 Task: Create in the project AgileJump in Backlog an issue 'Upgrade the database indexing strategy of a web application to improve data retrieval and query performance', assign it to team member softage.1@softage.net and change the status to IN PROGRESS. Create in the project AgileJump in Backlog an issue 'Create a new online platform for online sales and negotiation courses with advanced sales techniques and negotiation skills features', assign it to team member softage.2@softage.net and change the status to IN PROGRESS
Action: Mouse moved to (85, 191)
Screenshot: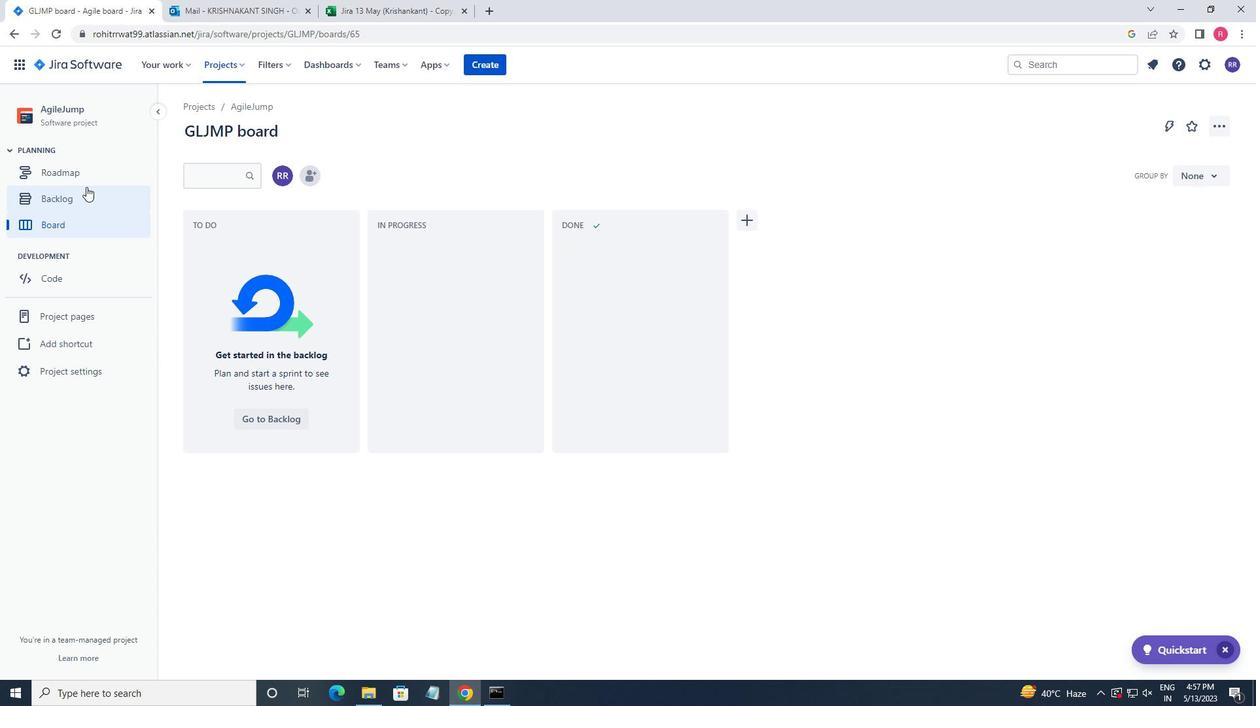 
Action: Mouse pressed left at (85, 191)
Screenshot: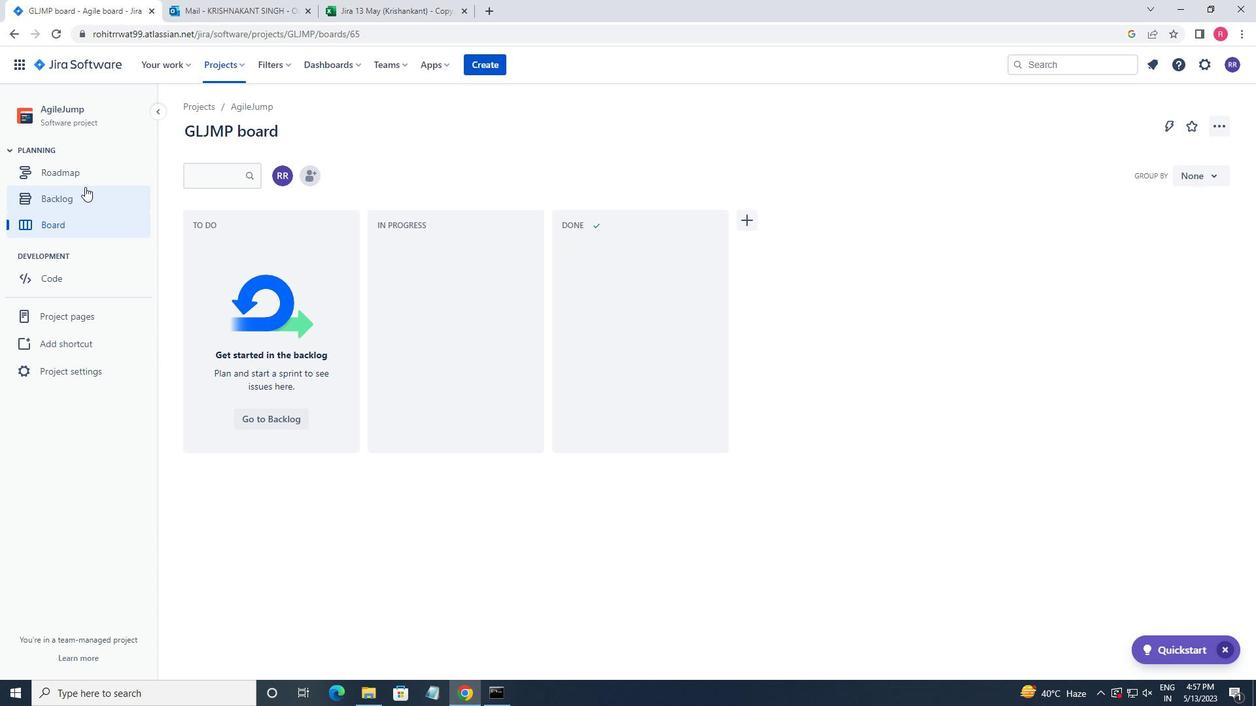 
Action: Mouse moved to (471, 474)
Screenshot: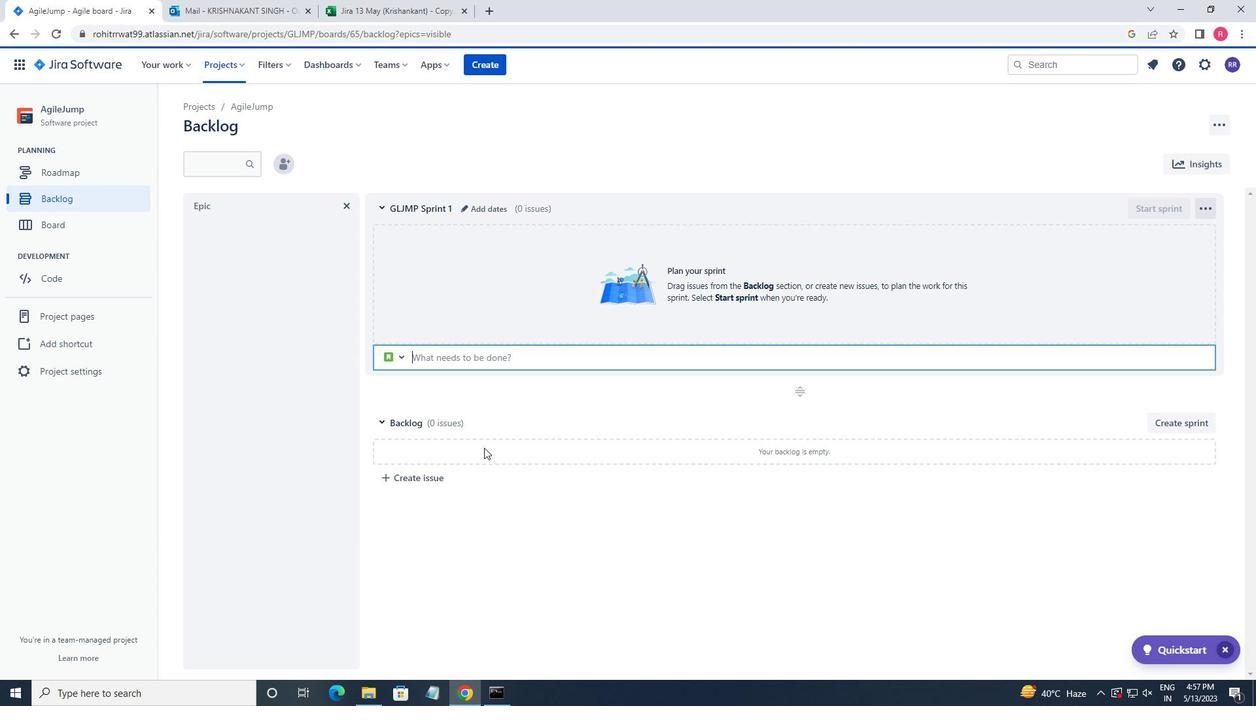
Action: Mouse pressed left at (471, 474)
Screenshot: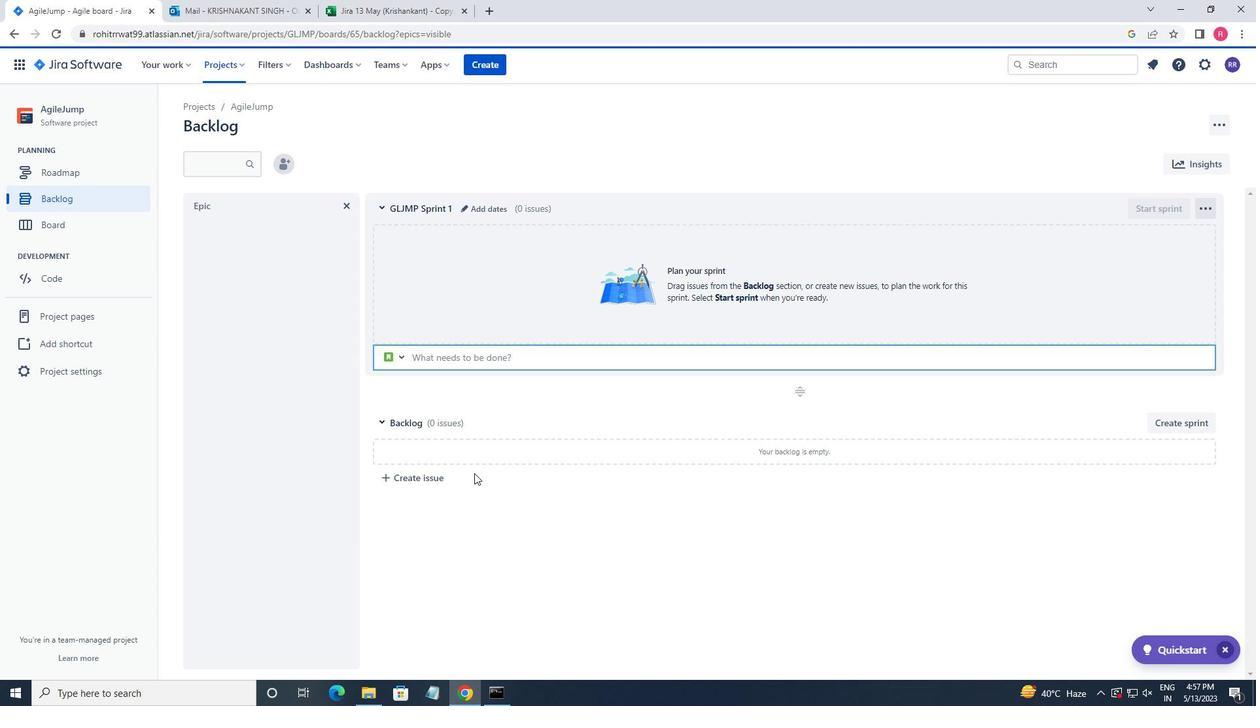 
Action: Mouse moved to (469, 466)
Screenshot: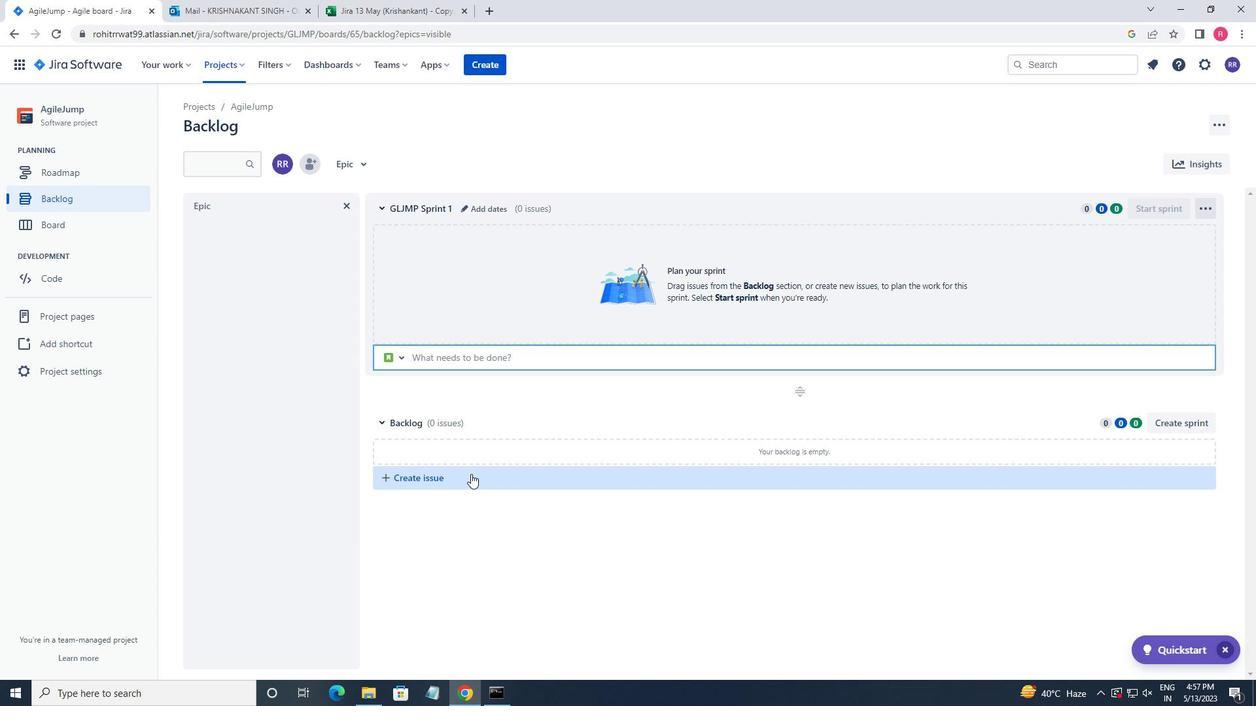
Action: Key pressed <Key.shift_r><Key.shift_r>U
Screenshot: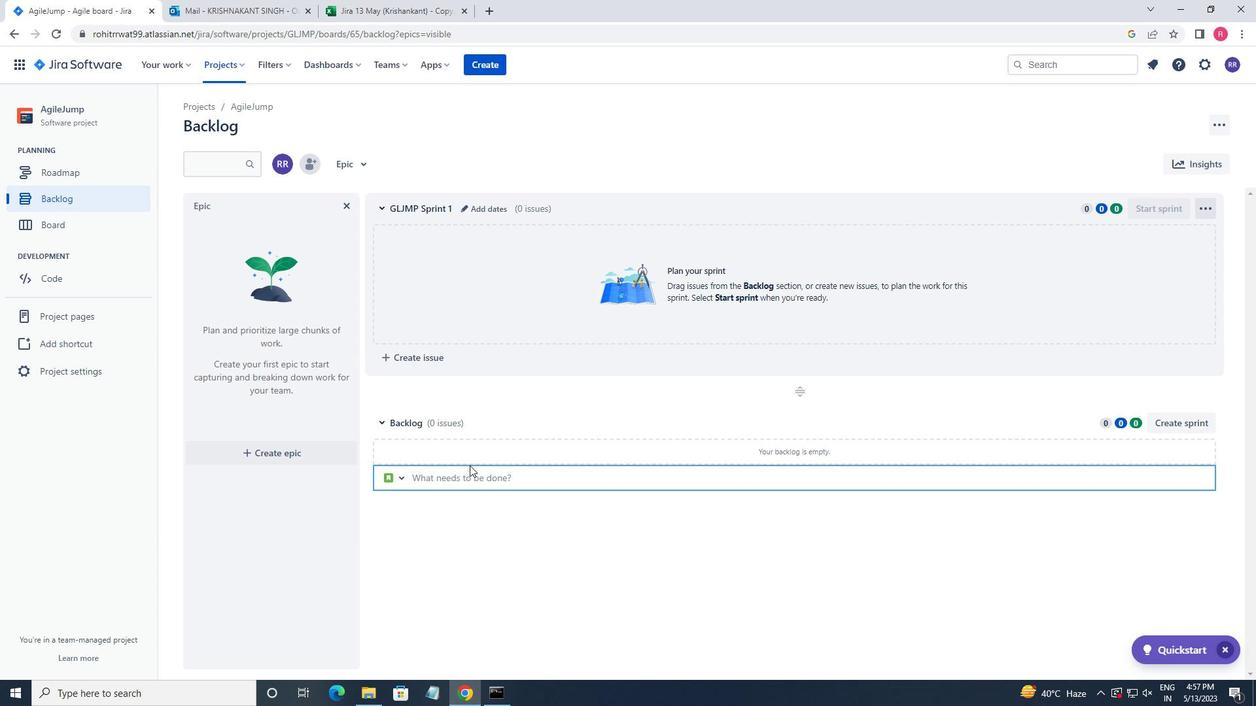 
Action: Mouse moved to (469, 462)
Screenshot: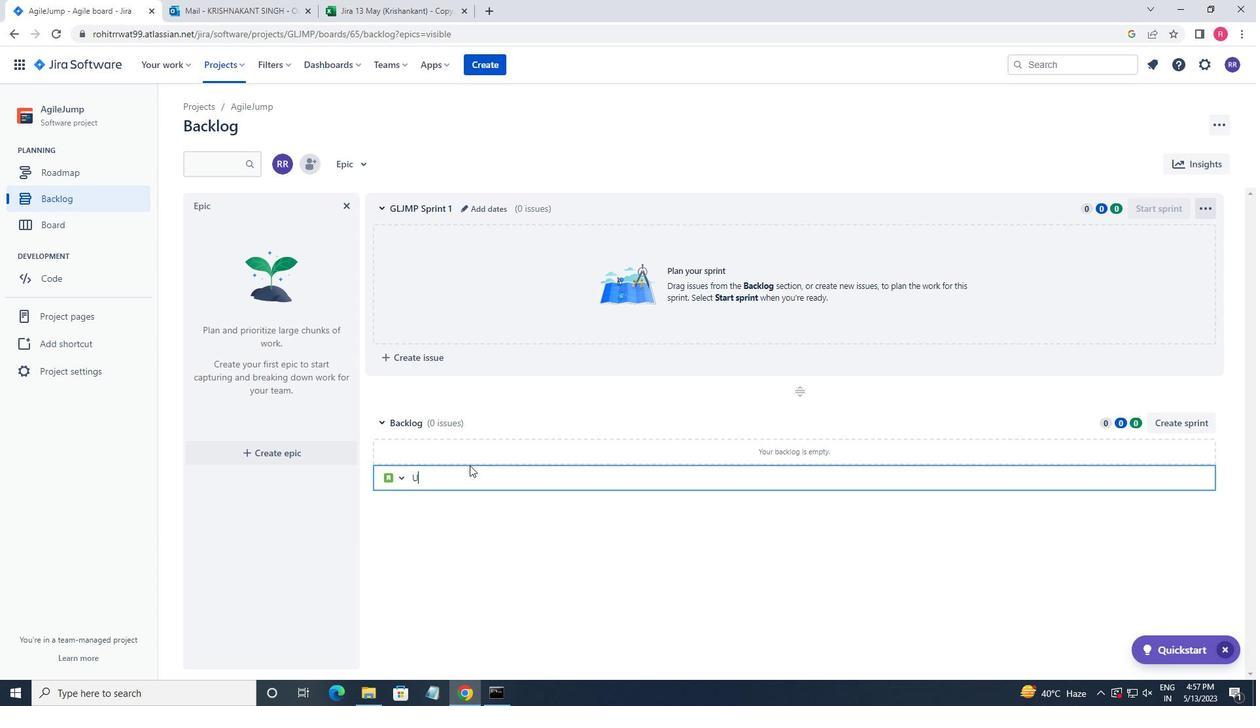
Action: Key pressed p
Screenshot: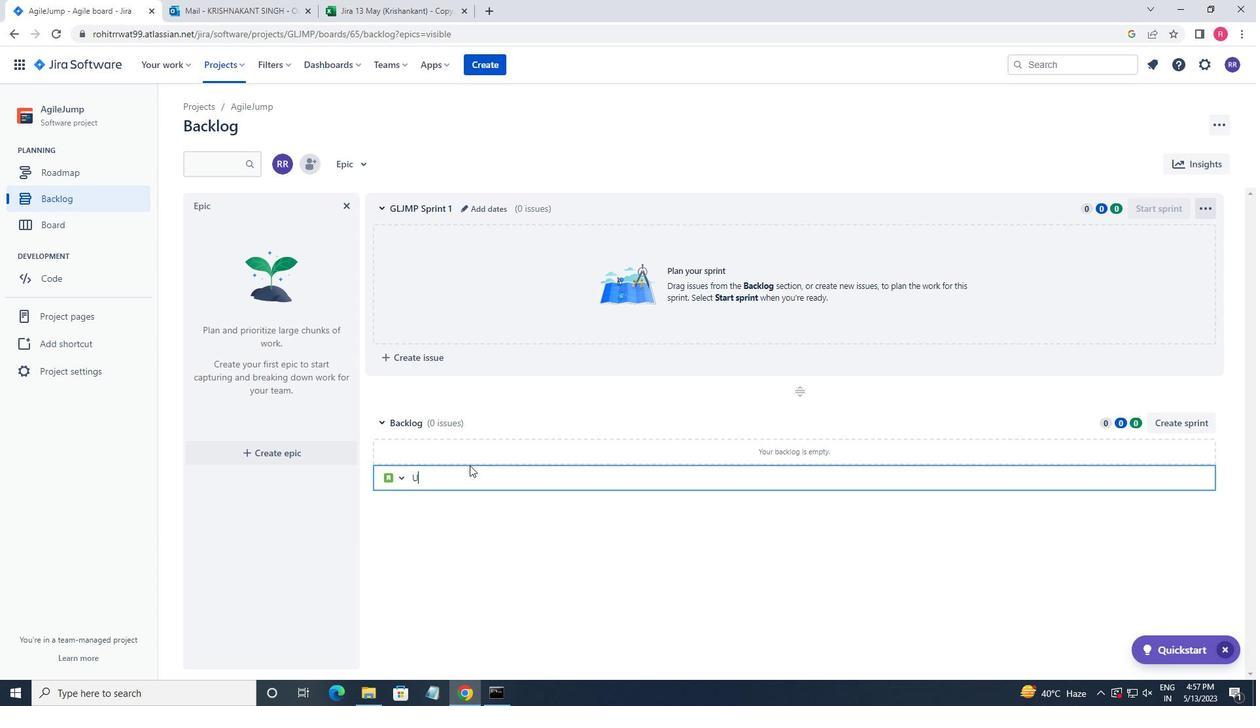 
Action: Mouse moved to (477, 437)
Screenshot: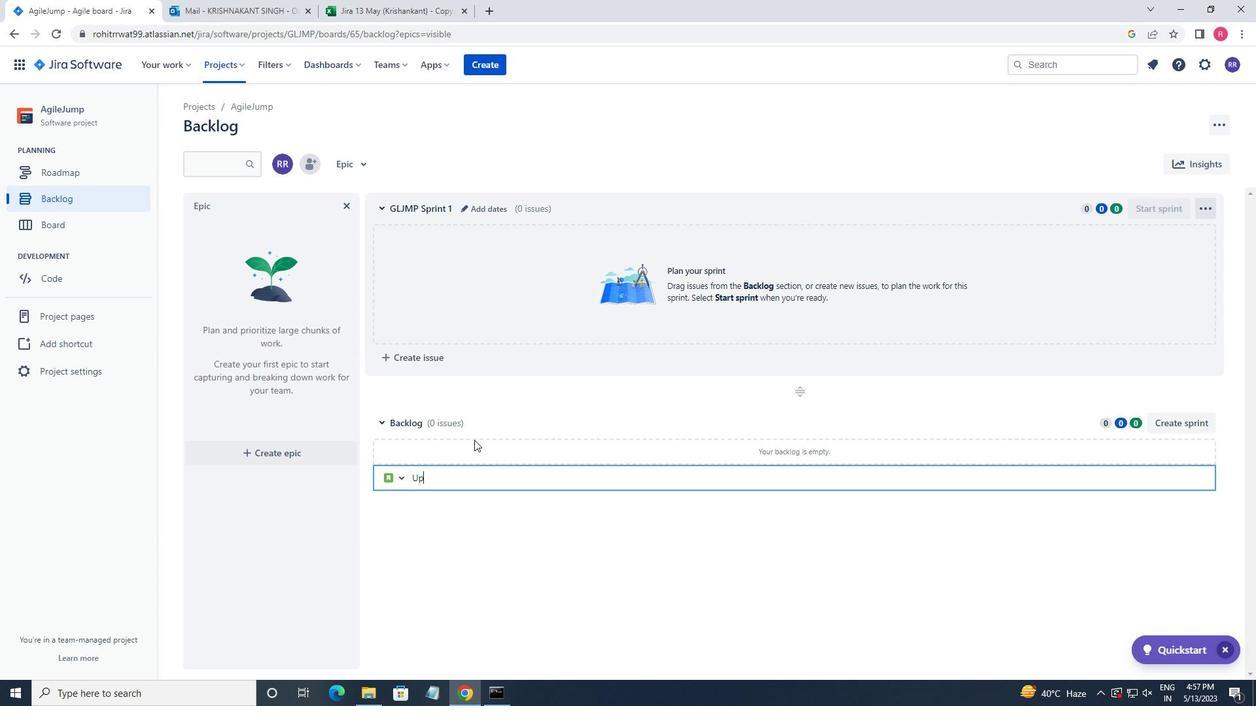
Action: Key pressed g
Screenshot: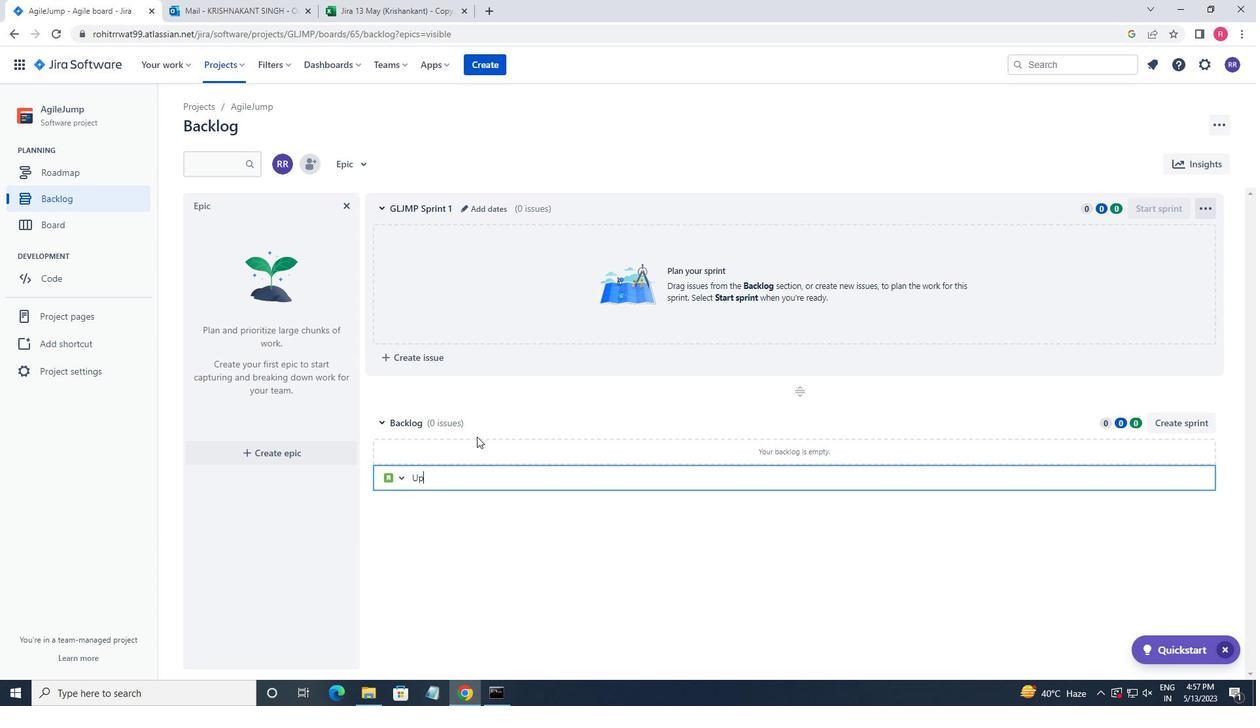 
Action: Mouse moved to (477, 436)
Screenshot: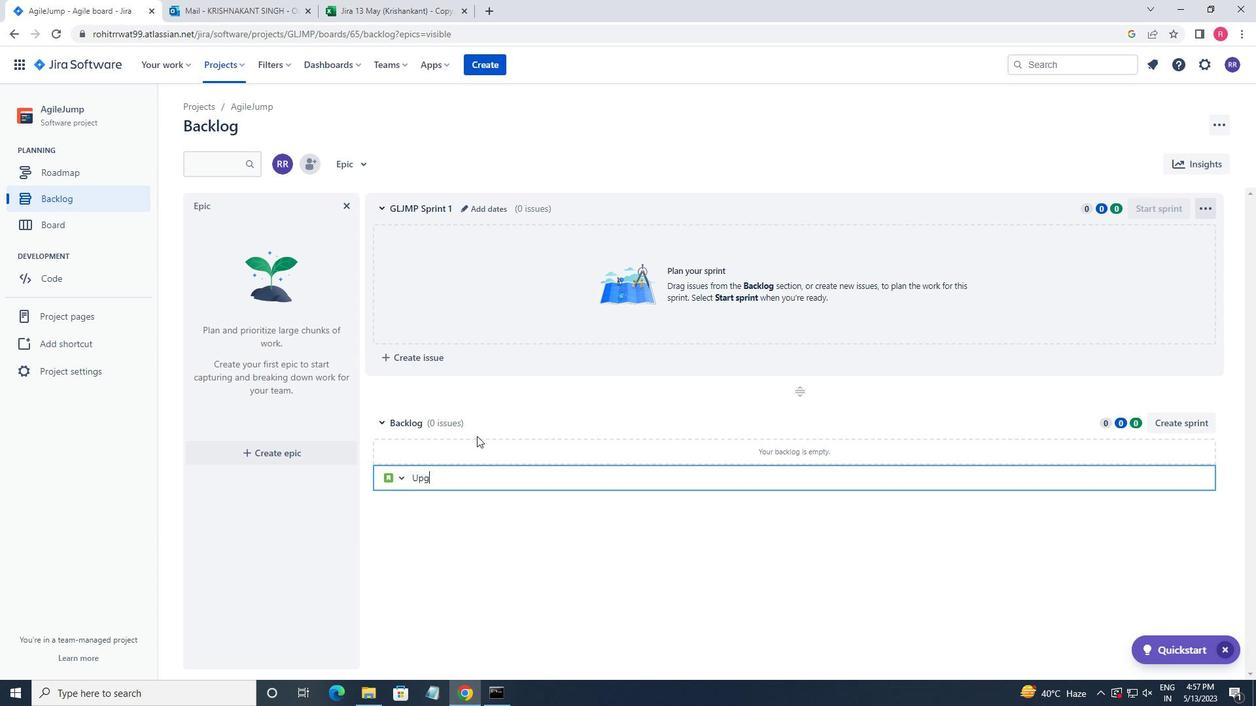 
Action: Key pressed ra
Screenshot: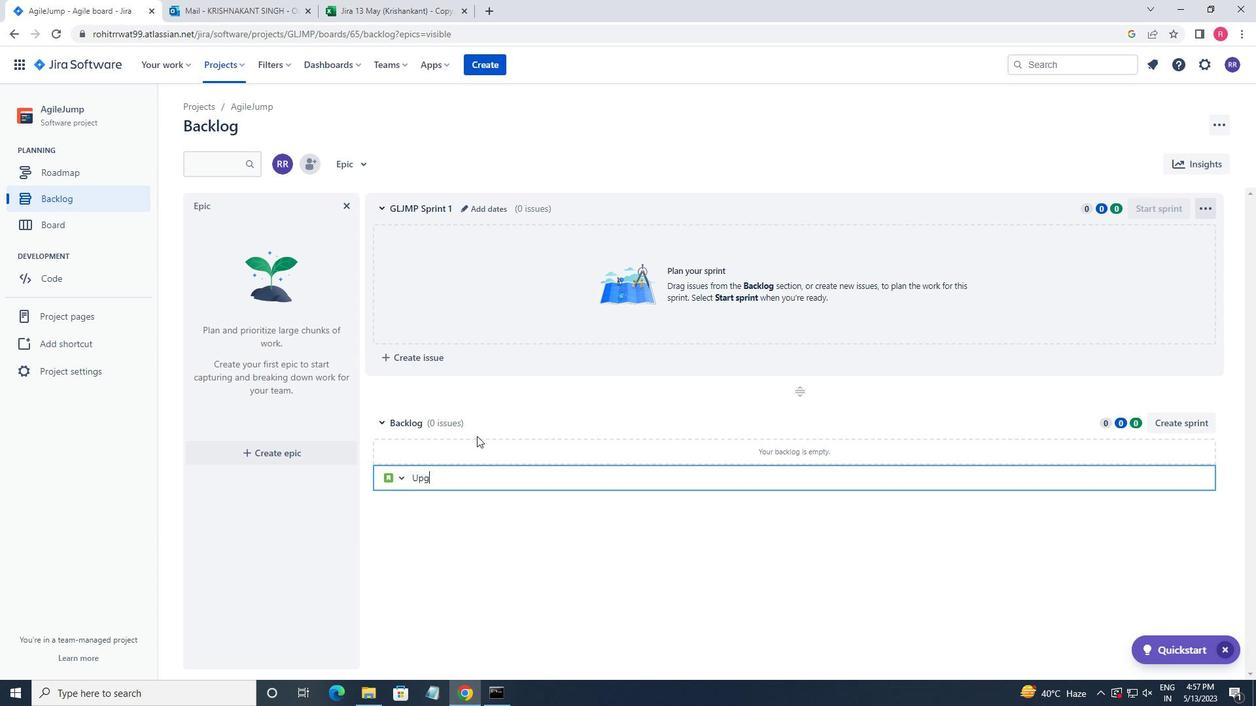 
Action: Mouse moved to (477, 435)
Screenshot: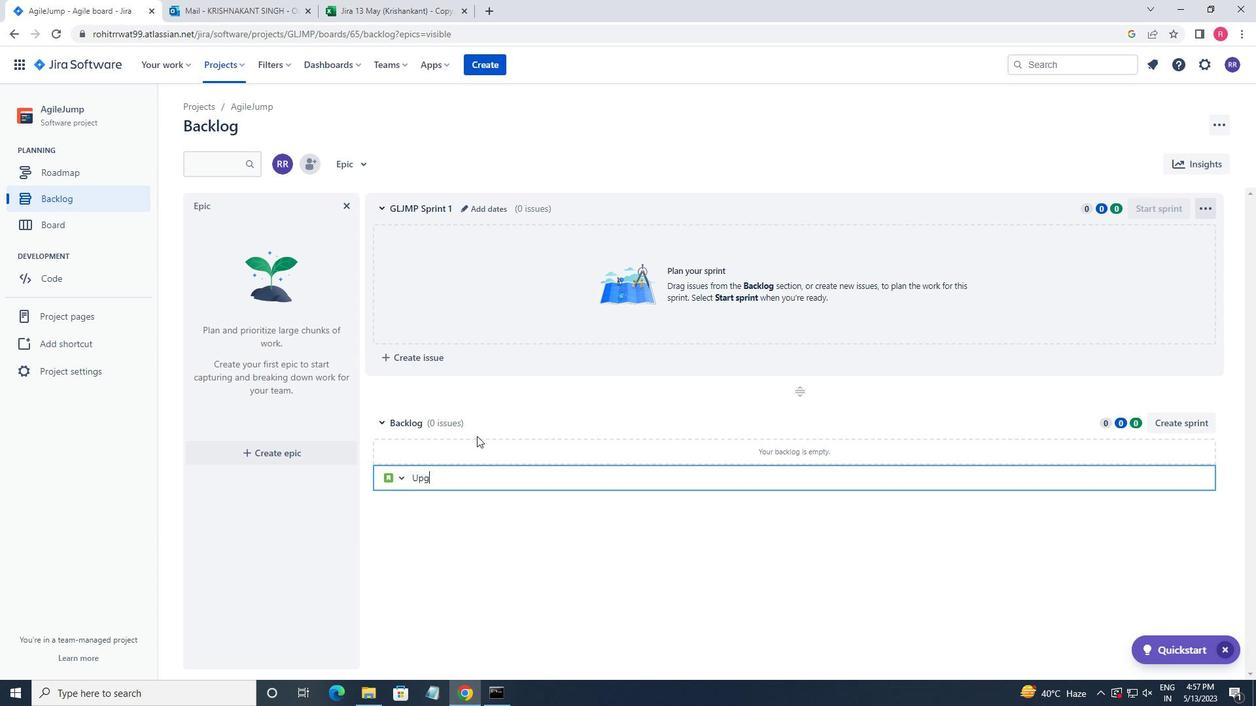
Action: Key pressed de<Key.space>teh<Key.space>d
Screenshot: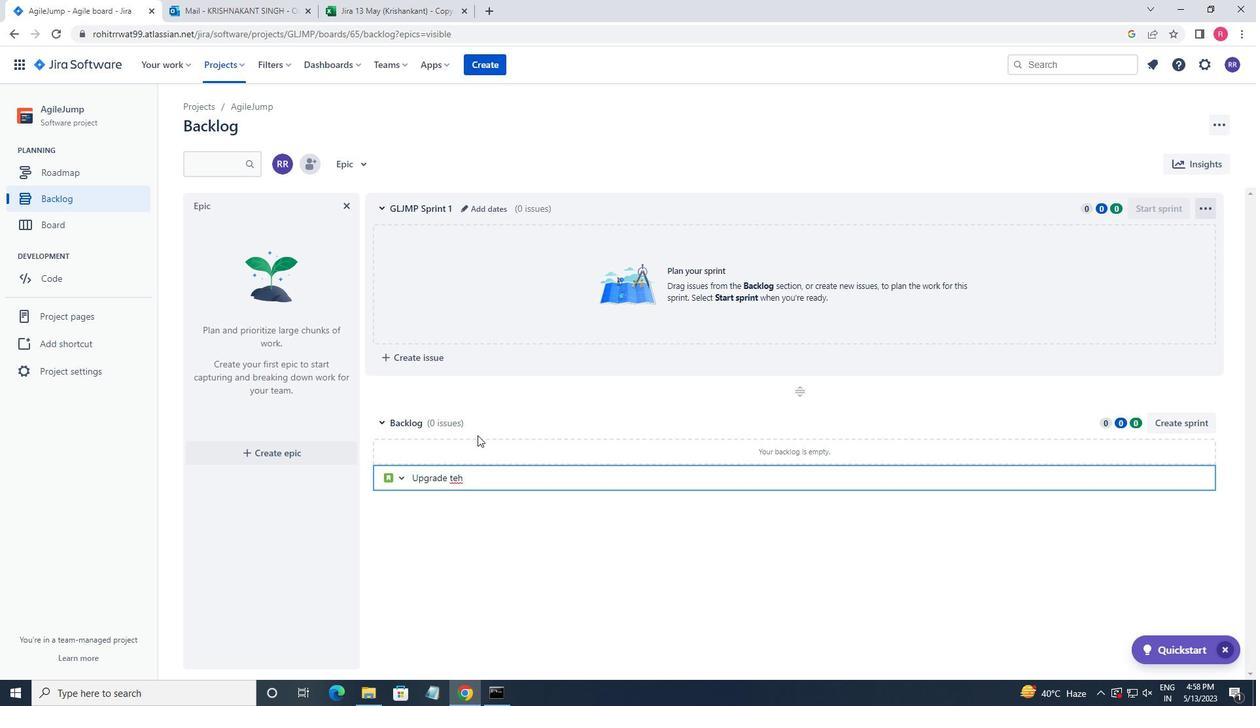 
Action: Mouse moved to (477, 435)
Screenshot: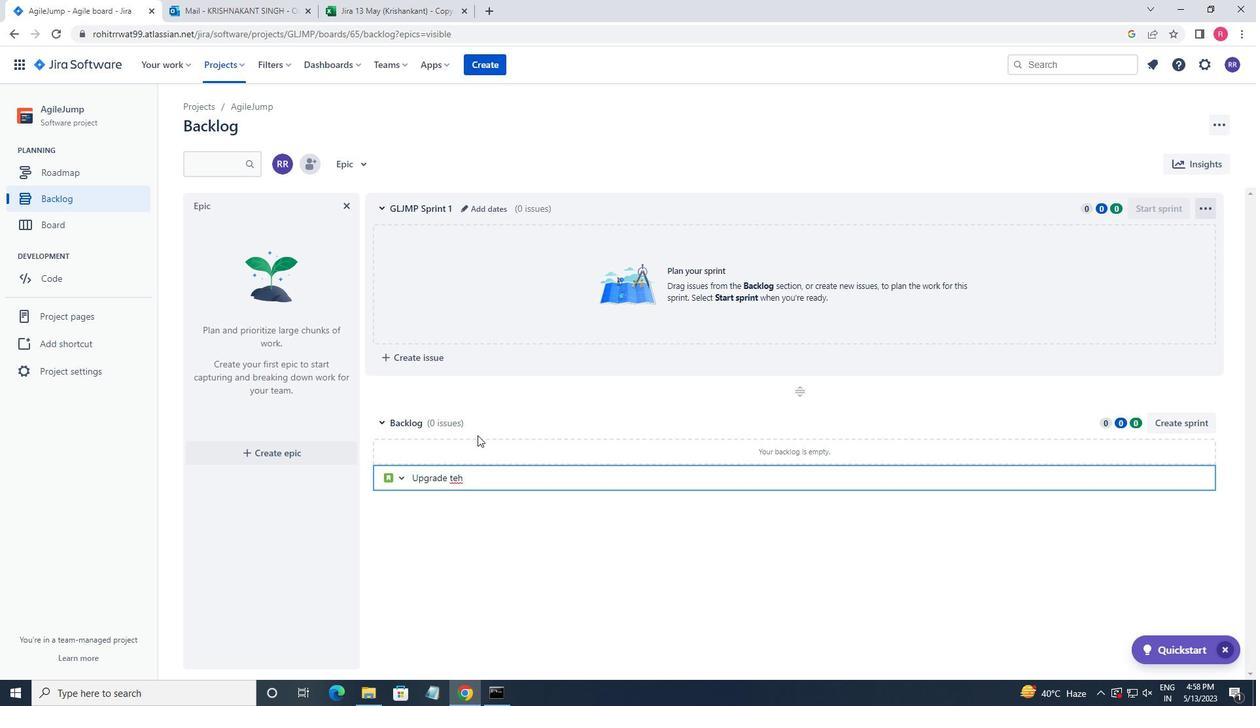 
Action: Key pressed atabase<Key.space><Key.left><Key.left><Key.left><Key.left><Key.left><Key.left><Key.left><Key.left><Key.left><Key.left><Key.backspace><Key.backspace>he<Key.right><Key.right><Key.right><Key.right><Key.right><Key.right><Key.right><Key.right><Key.right><Key.right><Key.right><Key.right><Key.right><Key.right><Key.right><Key.right><Key.right>indexing<Key.space>strategy<Key.space>of<Key.space>a<Key.space>web<Key.space>application<Key.space>to<Key.space>improve<Key.space>data<Key.space>retrieval<Key.space>and<Key.space>query<Key.space>pw<Key.backspace>erformance<Key.enter>
Screenshot: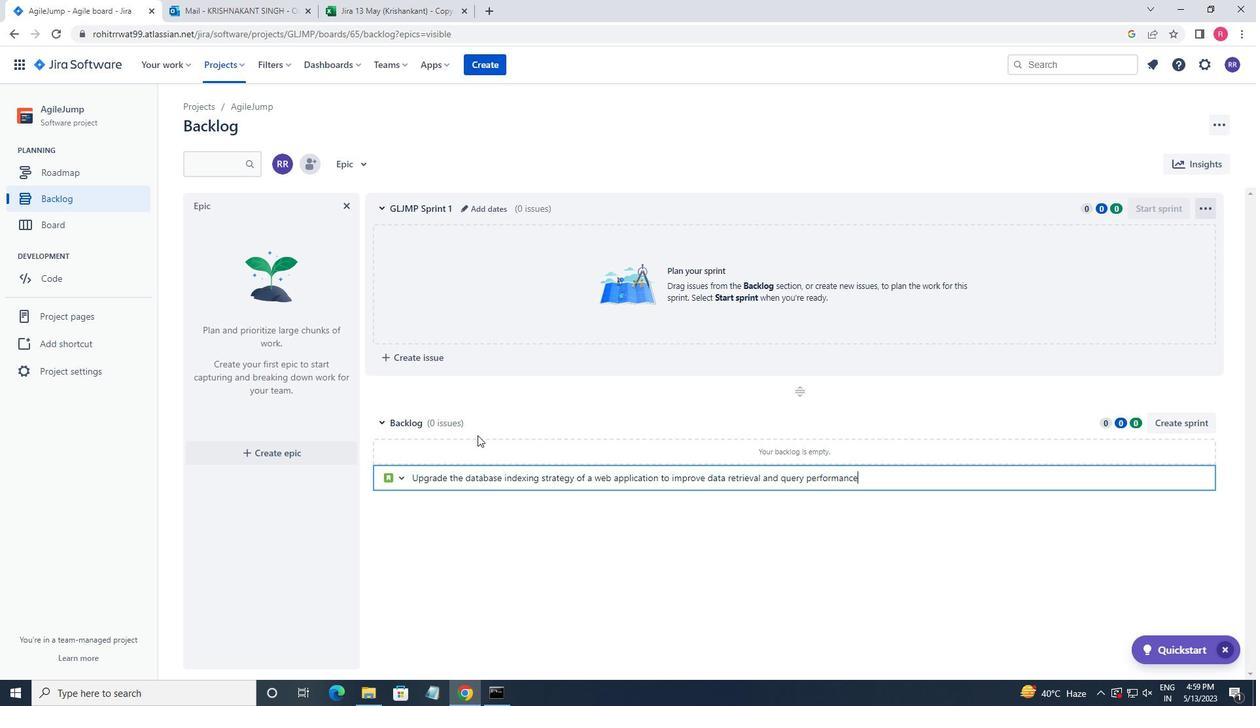
Action: Mouse moved to (1173, 453)
Screenshot: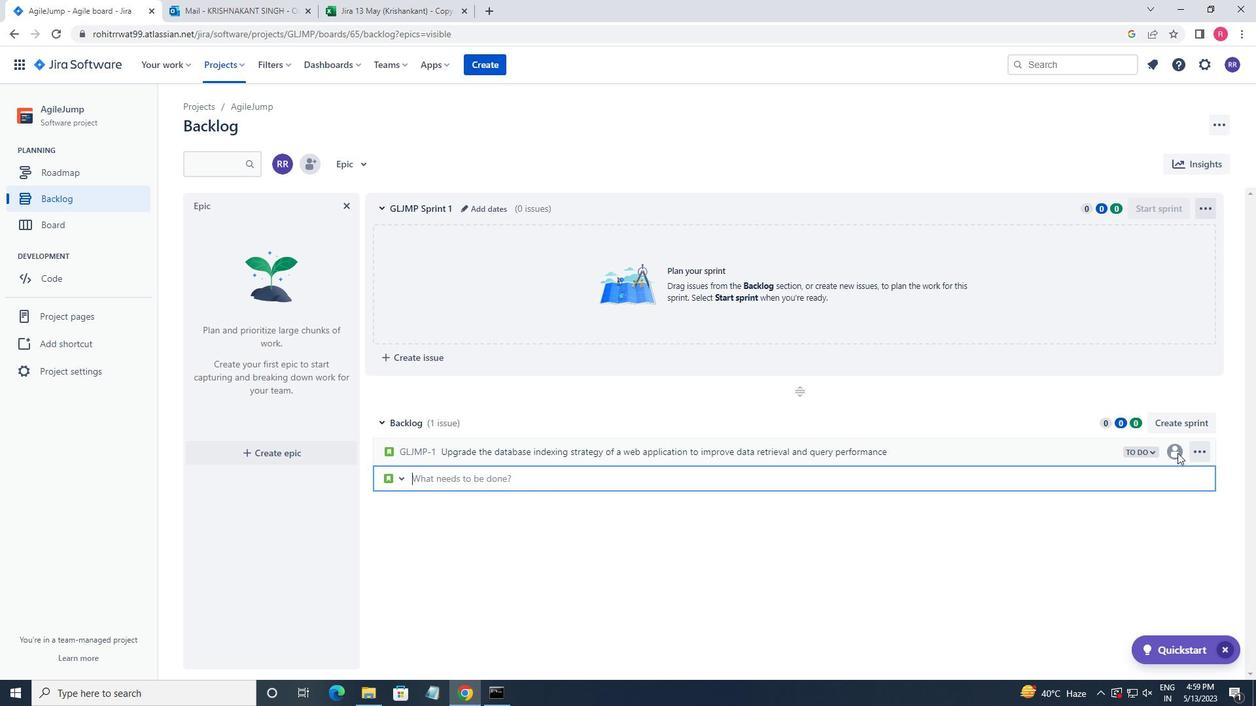 
Action: Mouse pressed left at (1173, 453)
Screenshot: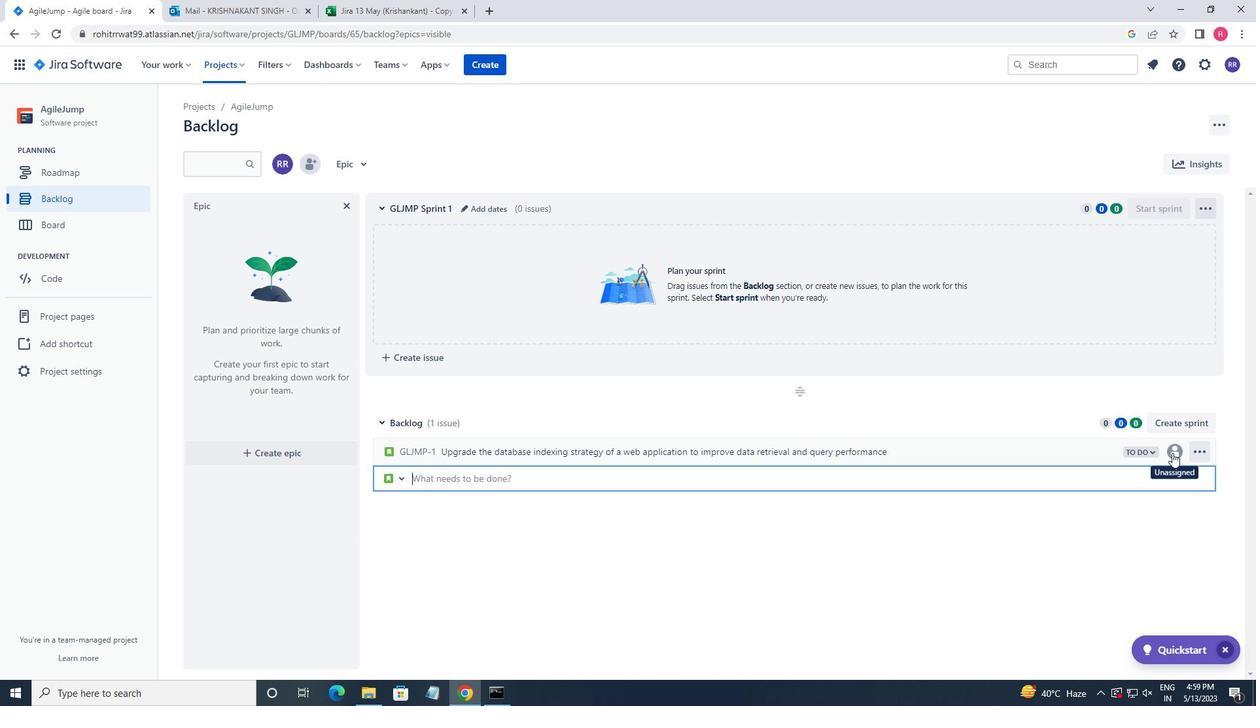
Action: Mouse moved to (1159, 443)
Screenshot: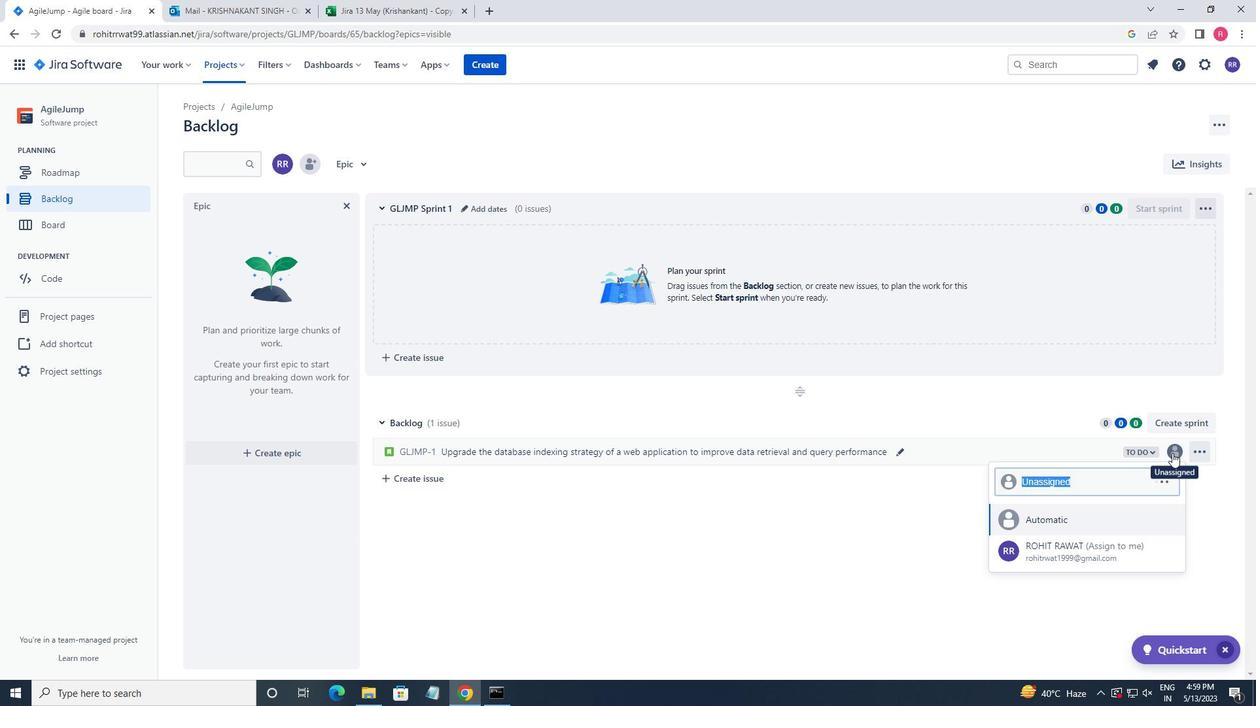 
Action: Key pressed softage.1
Screenshot: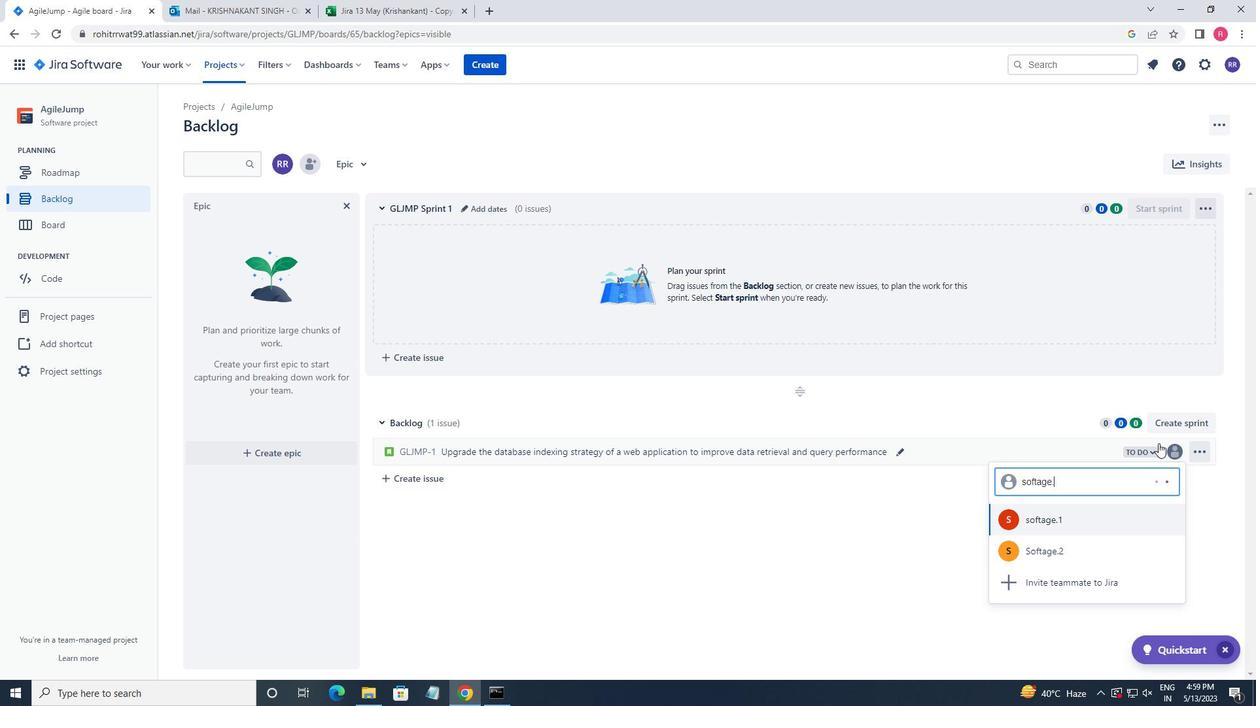 
Action: Mouse moved to (1078, 517)
Screenshot: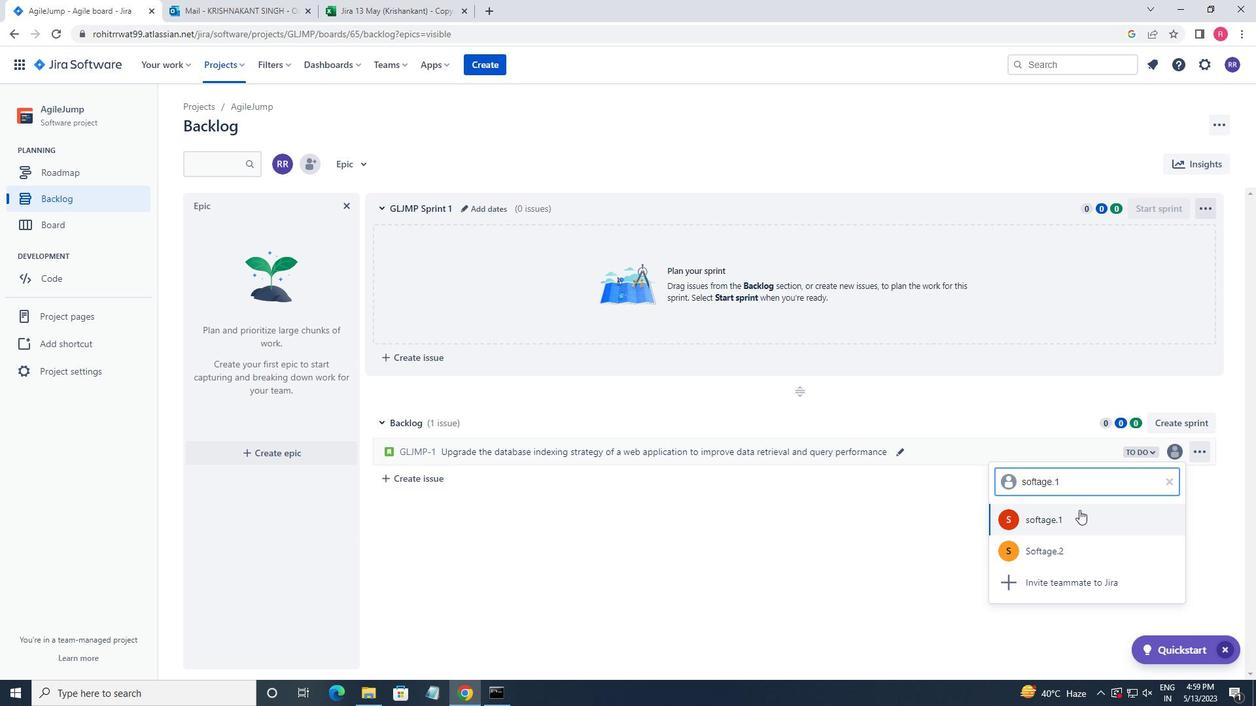 
Action: Mouse pressed left at (1078, 517)
Screenshot: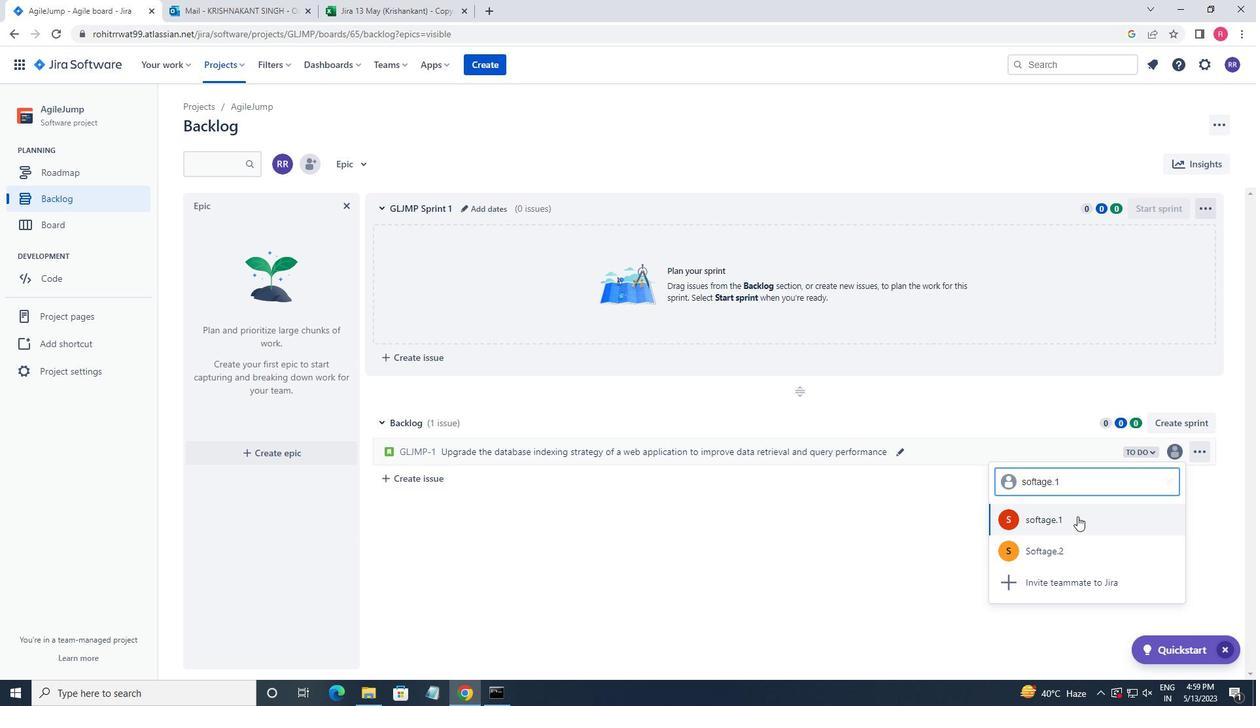 
Action: Mouse moved to (1138, 451)
Screenshot: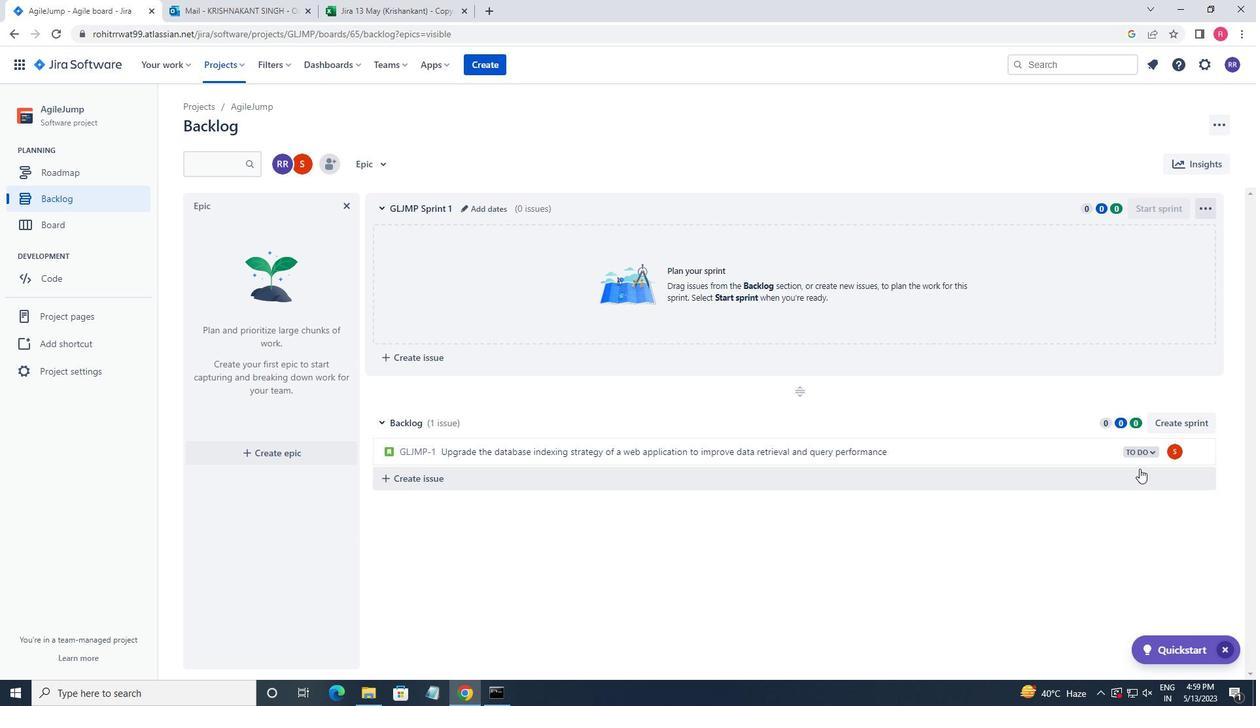 
Action: Mouse pressed left at (1138, 451)
Screenshot: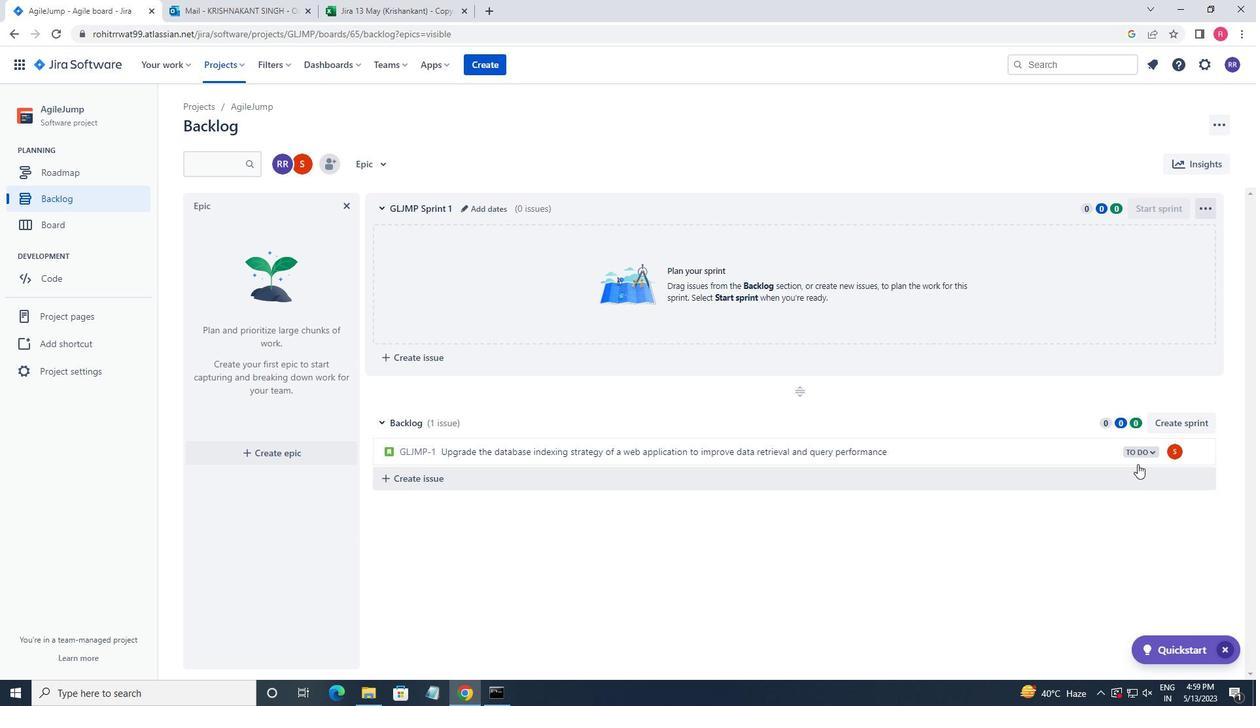 
Action: Mouse moved to (1055, 479)
Screenshot: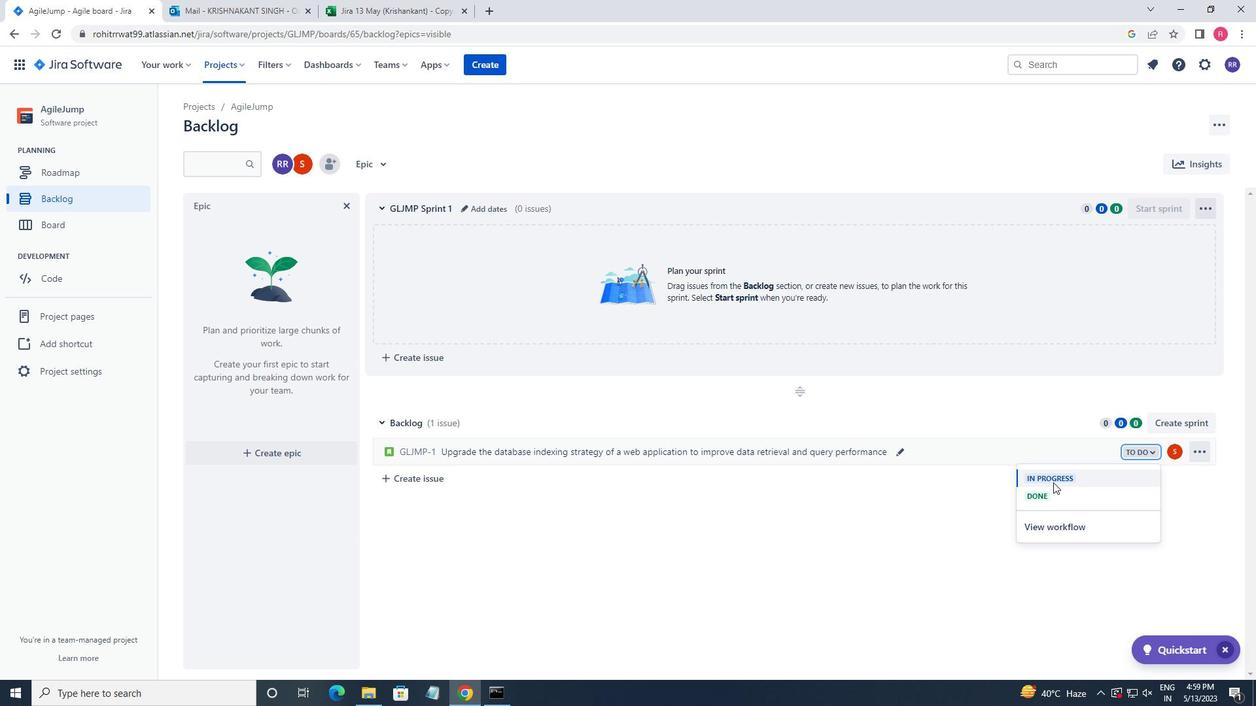 
Action: Mouse pressed left at (1055, 479)
Screenshot: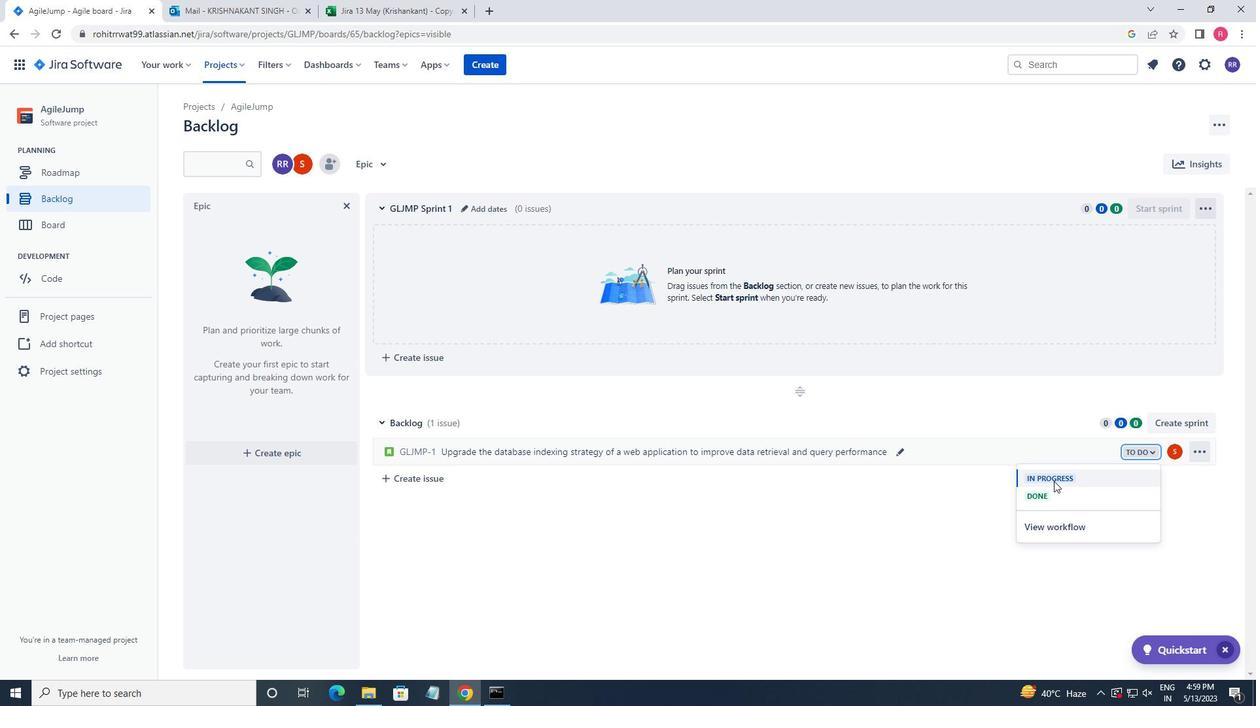 
Action: Mouse moved to (577, 483)
Screenshot: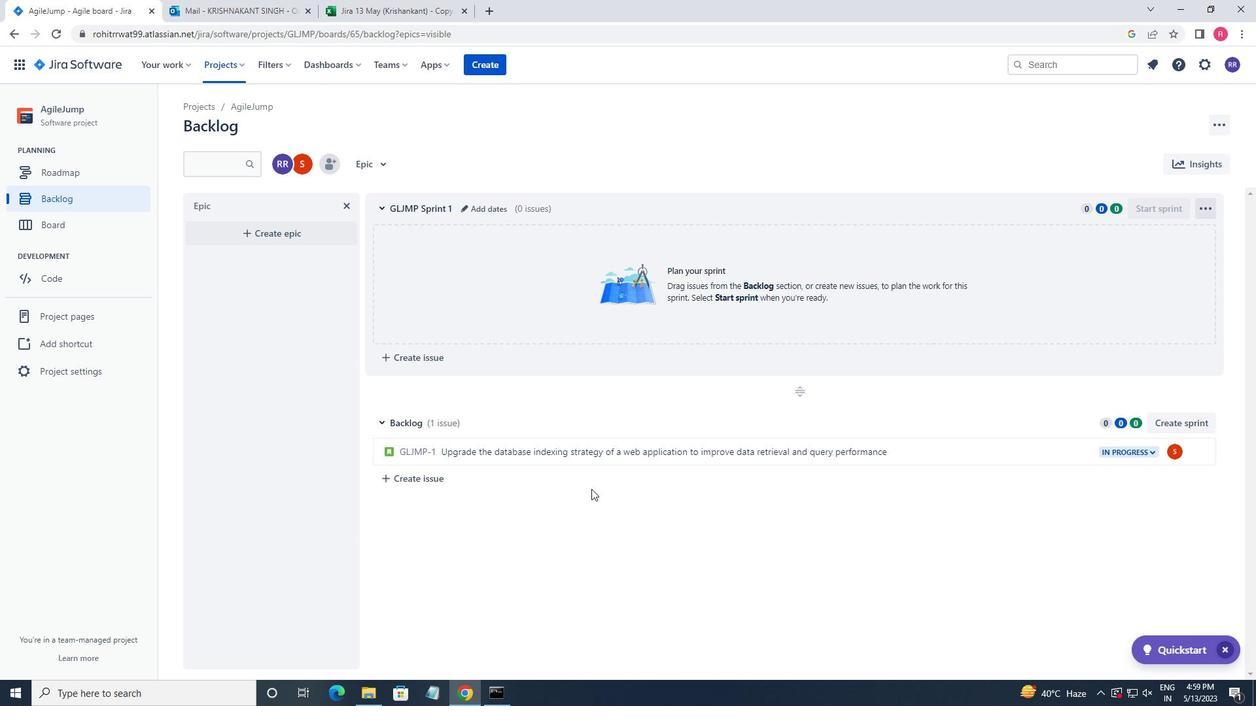 
Action: Mouse pressed left at (577, 483)
Screenshot: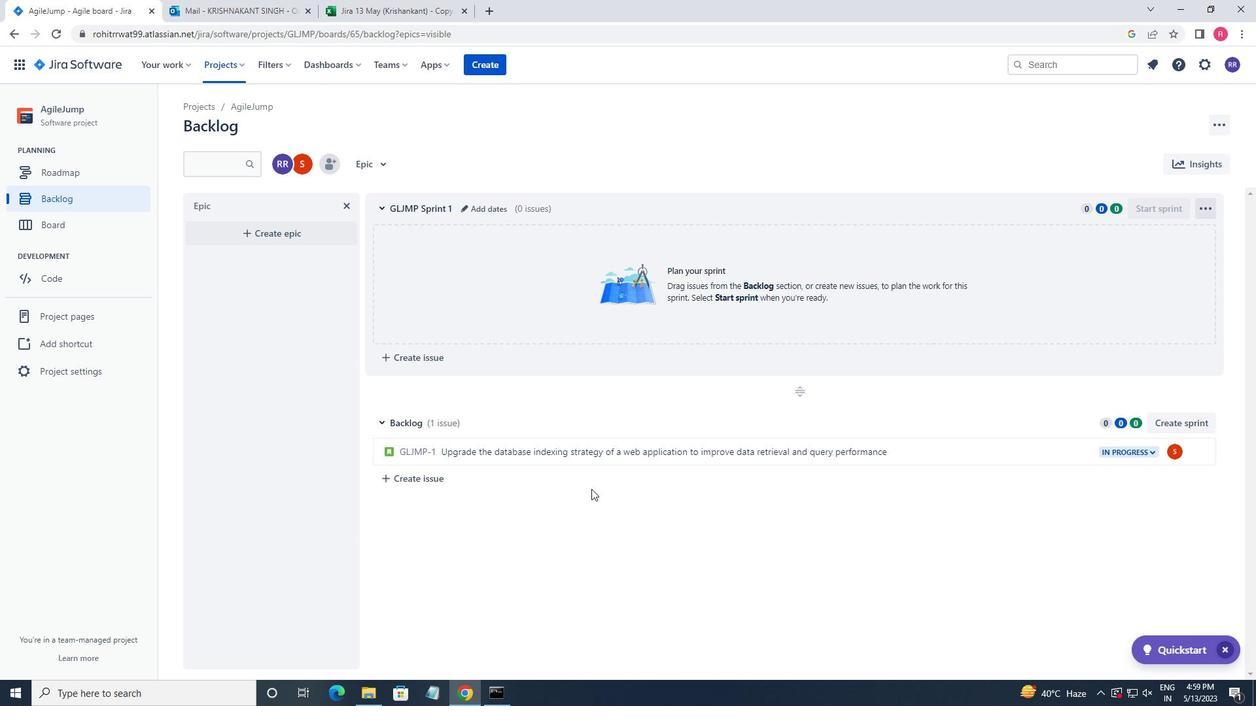 
Action: Mouse moved to (576, 483)
Screenshot: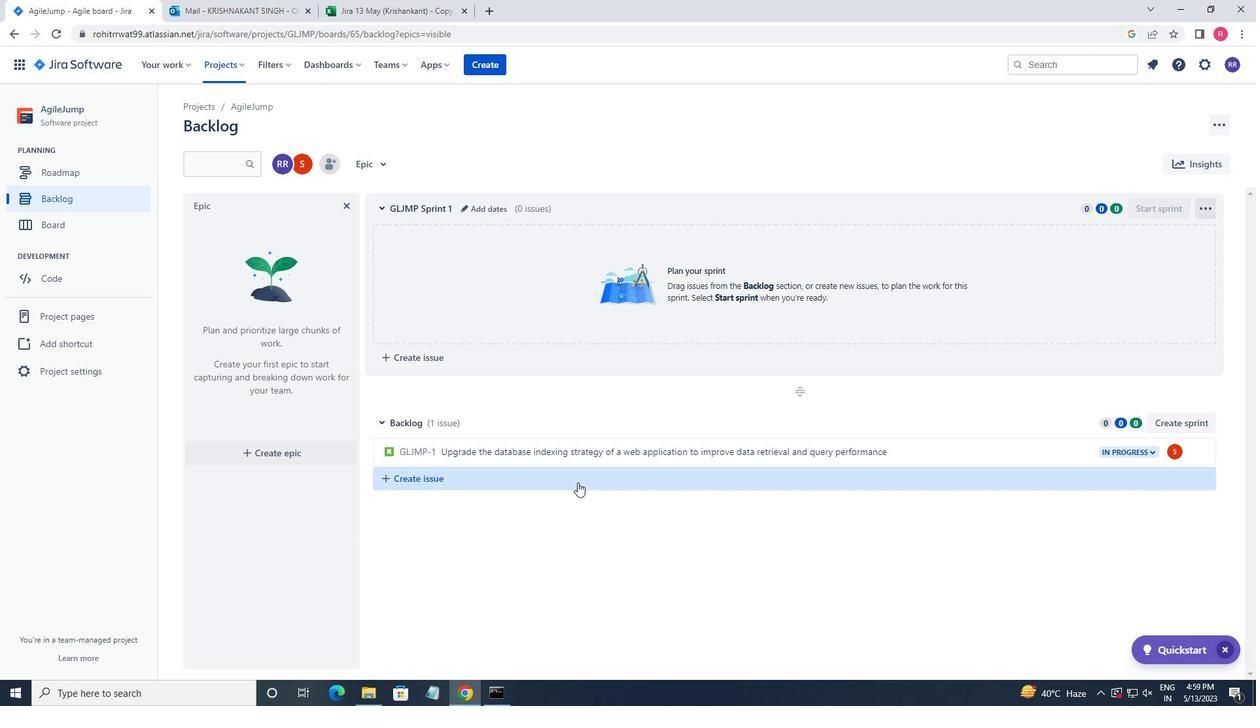 
Action: Key pressed <Key.shift>CREATE<Key.space>
Screenshot: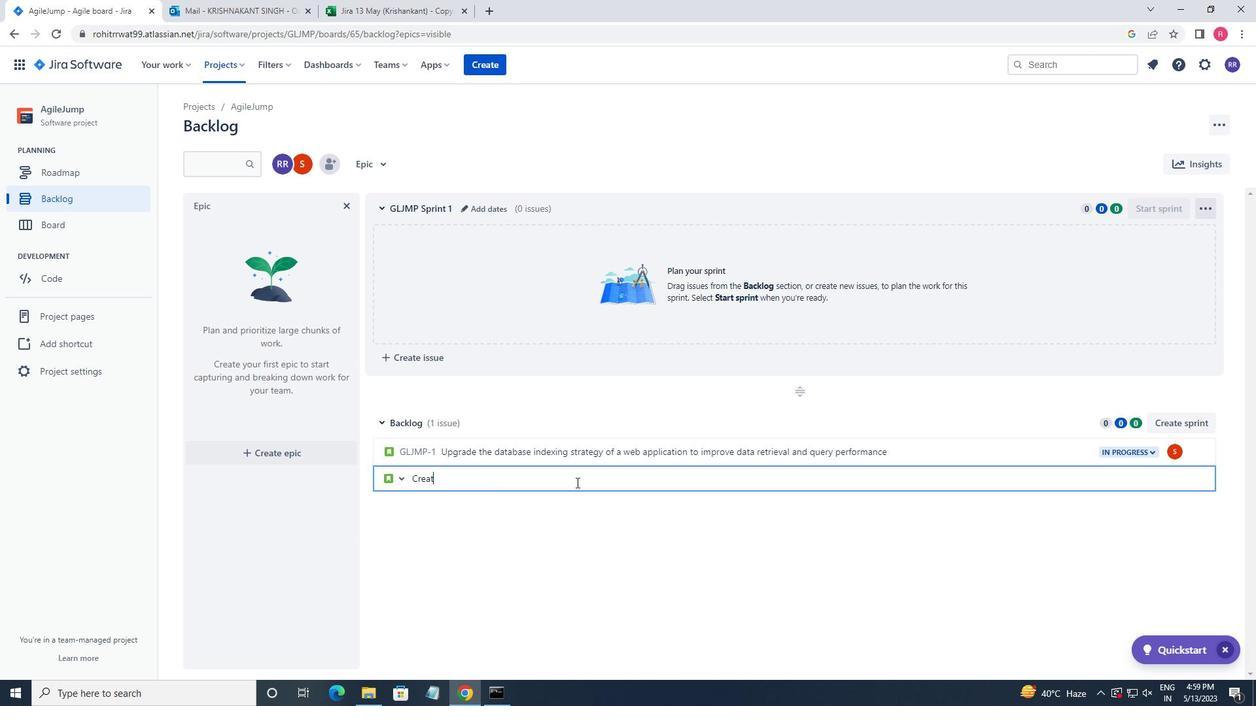 
Action: Mouse moved to (583, 472)
Screenshot: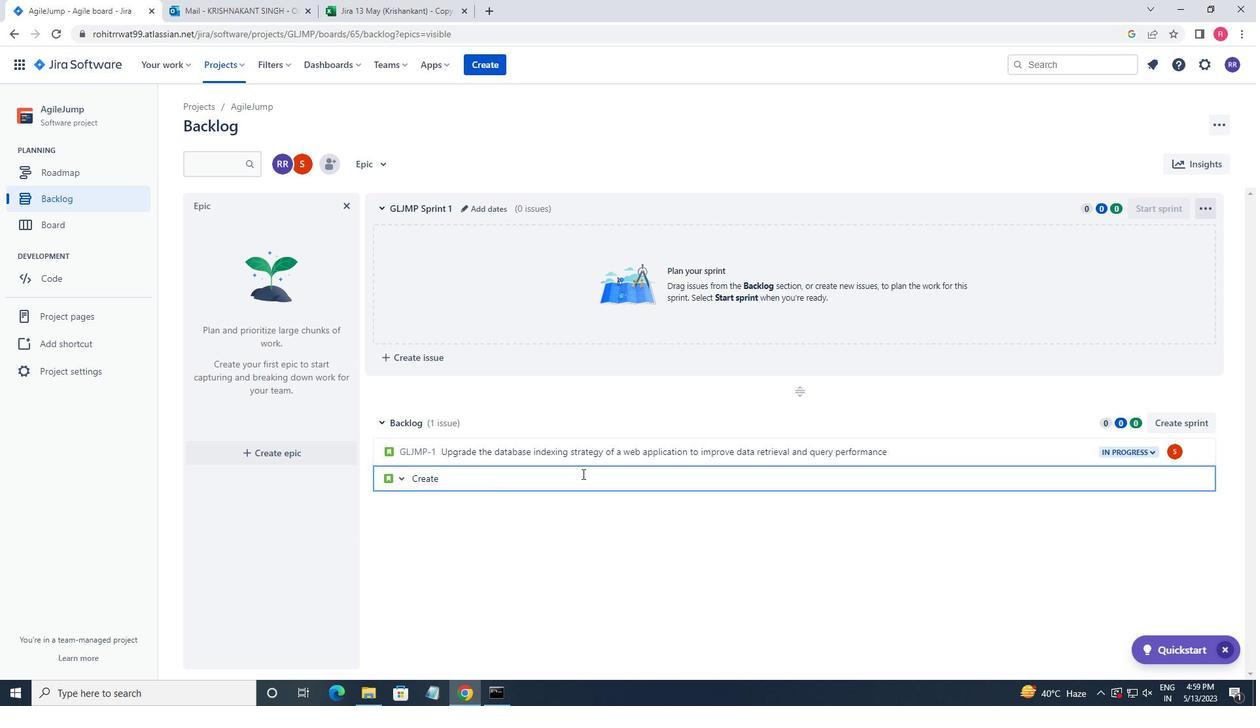 
Action: Key pressed A<Key.space>NEW<Key.space>ONLINE<Key.space>PLATFORM<Key.space>FOR<Key.space>ONLINE<Key.space>SALES<Key.space>AND<Key.space>NEGOTIATION<Key.space>COURESES<Key.space>WITH<Key.space><Key.left><Key.left><Key.left><Key.left><Key.left><Key.left><Key.left><Key.left><Key.left><Key.left><Key.left><Key.left><Key.right><Key.right><Key.right><Key.backspace><Key.right><Key.right><Key.right><Key.right><Key.right><Key.right><Key.right><Key.right><Key.right><Key.right><Key.right><Key.right><Key.right>ADVANCED
Screenshot: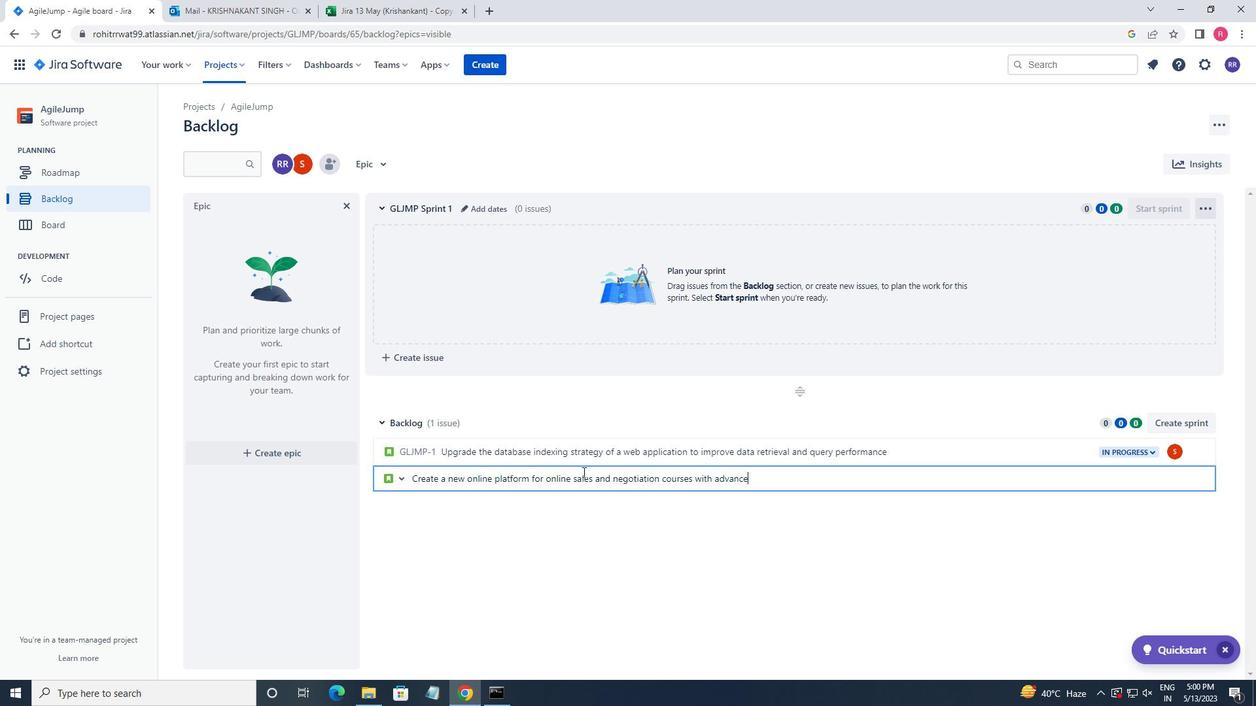 
Action: Mouse moved to (588, 468)
Screenshot: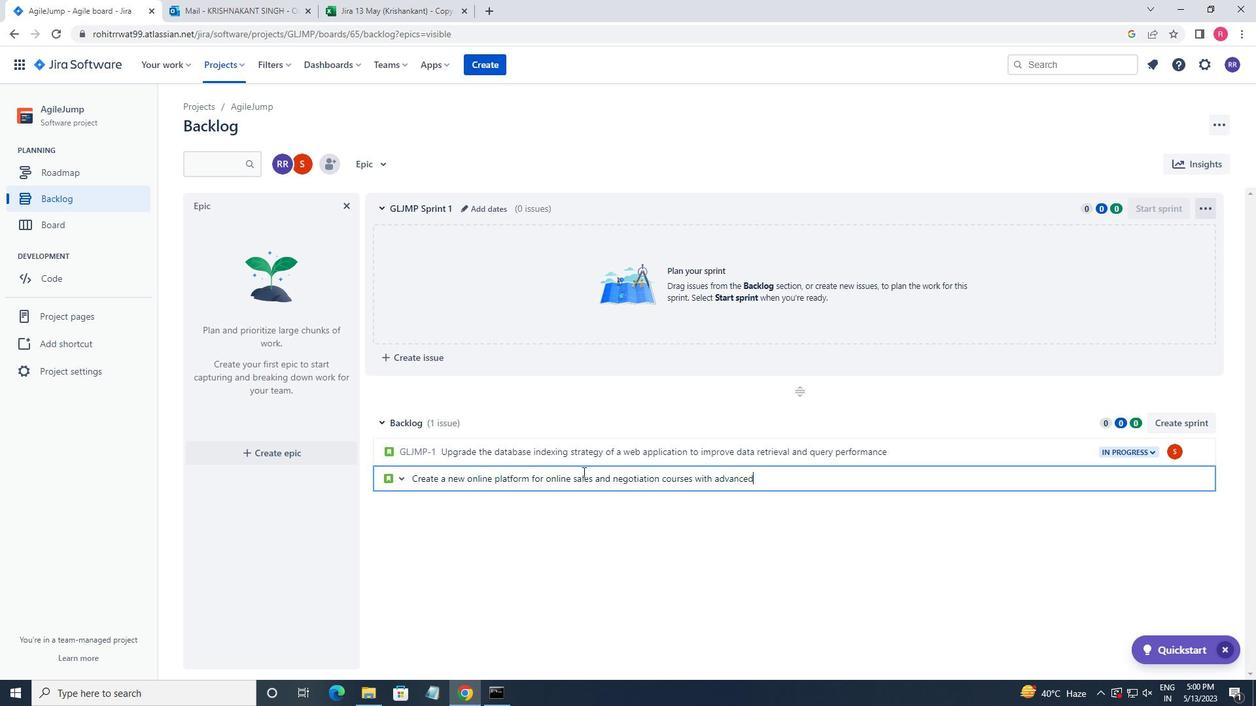 
Action: Key pressed <Key.space>SALES<Key.space>TEC
Screenshot: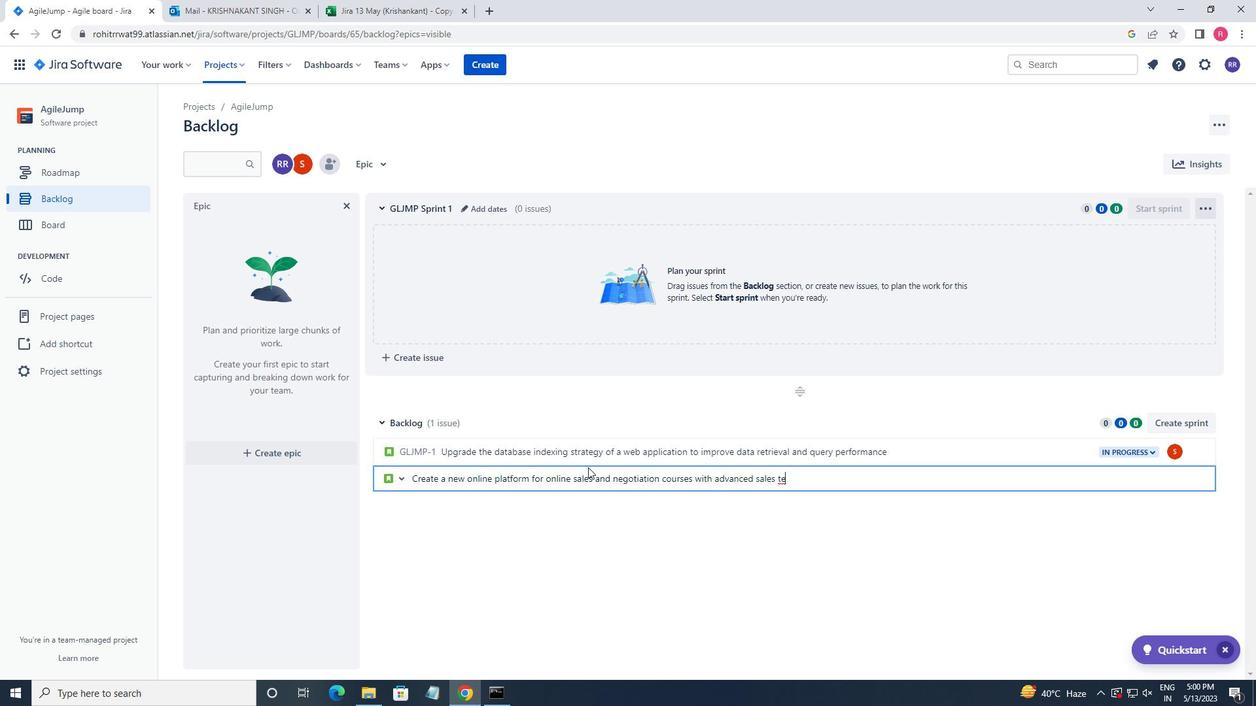 
Action: Mouse moved to (590, 466)
Screenshot: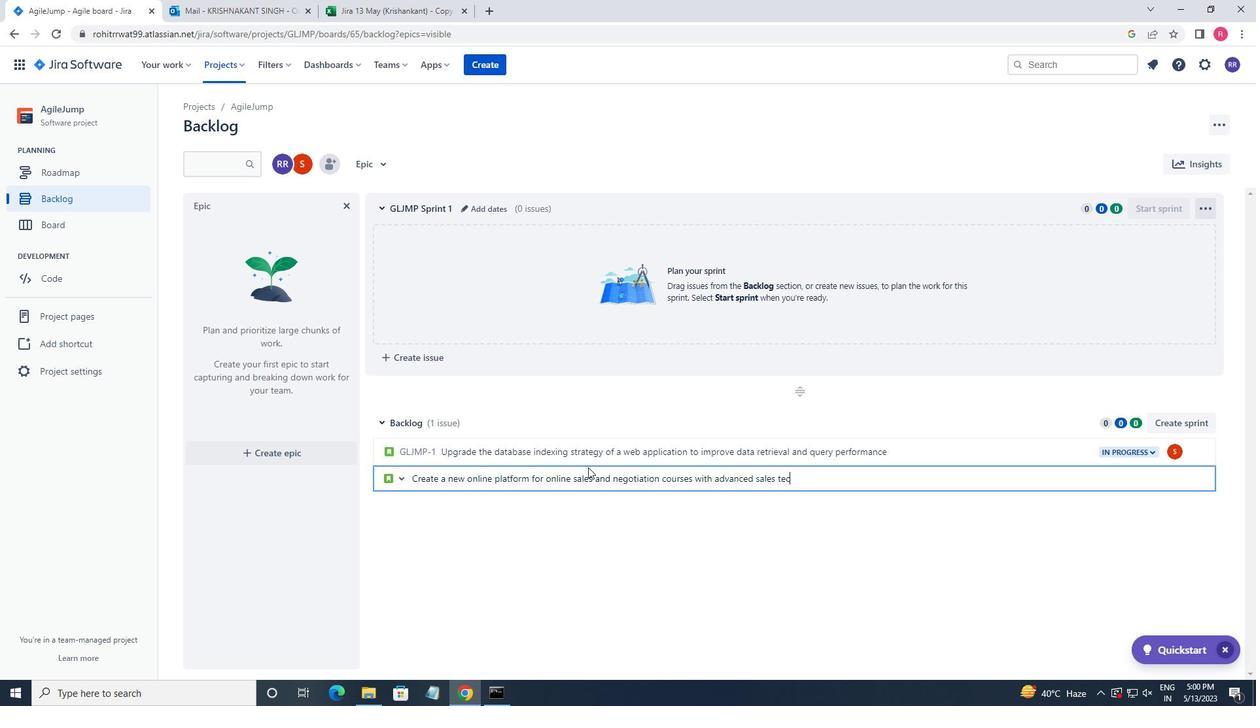 
Action: Key pressed HNIQUES<Key.space>AND<Key.space>NEGOTIATION<Key.space>SKILLS<Key.space>FEATURES<Key.enter>
Screenshot: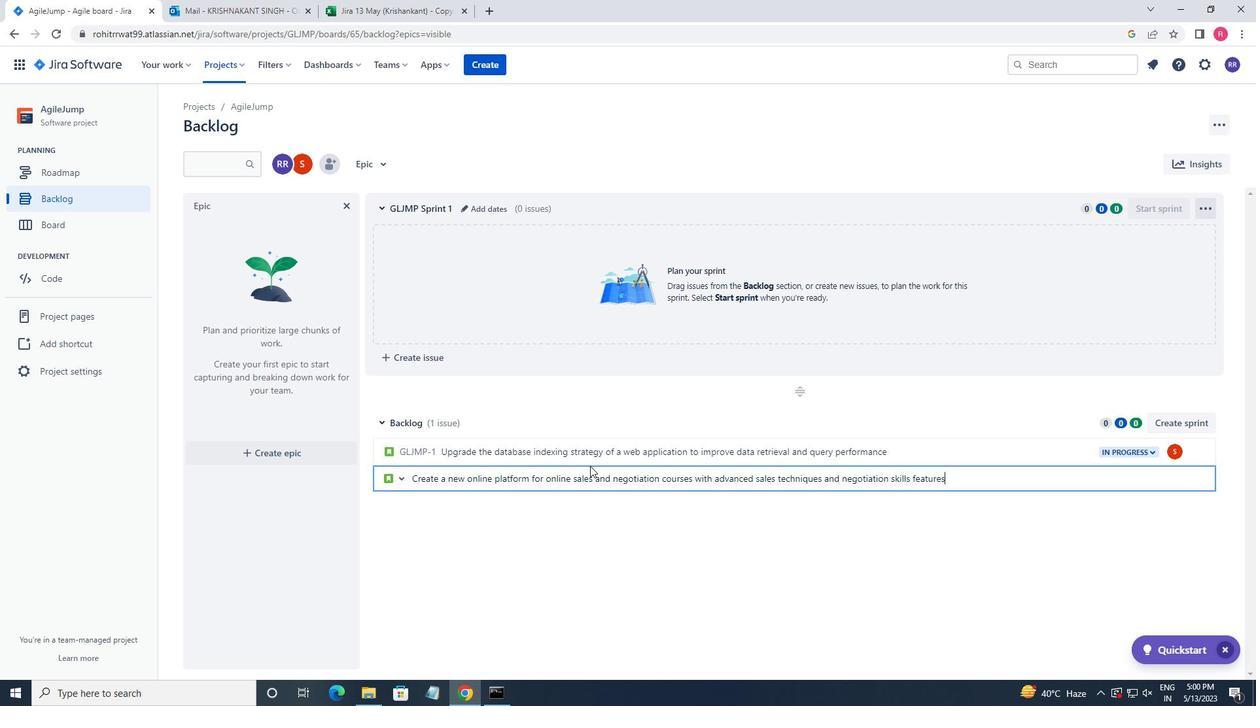 
Action: Mouse moved to (1174, 477)
Screenshot: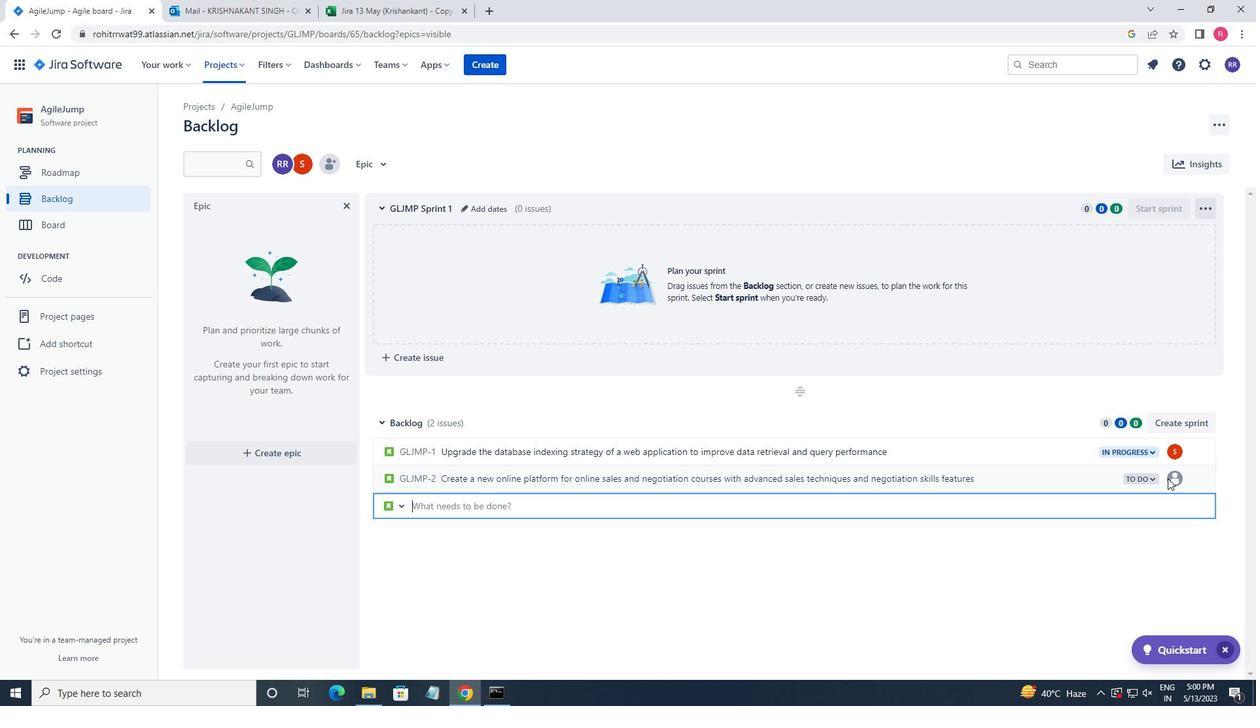 
Action: Mouse pressed left at (1174, 477)
Screenshot: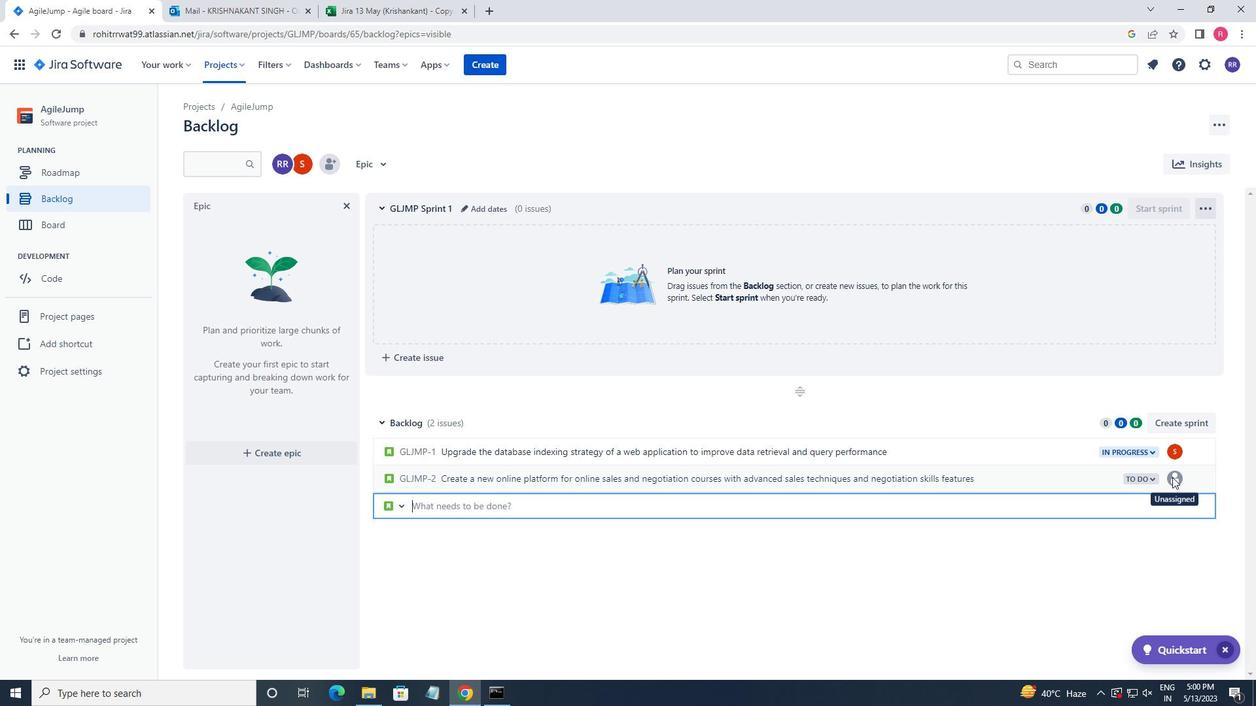 
Action: Mouse pressed left at (1174, 477)
Screenshot: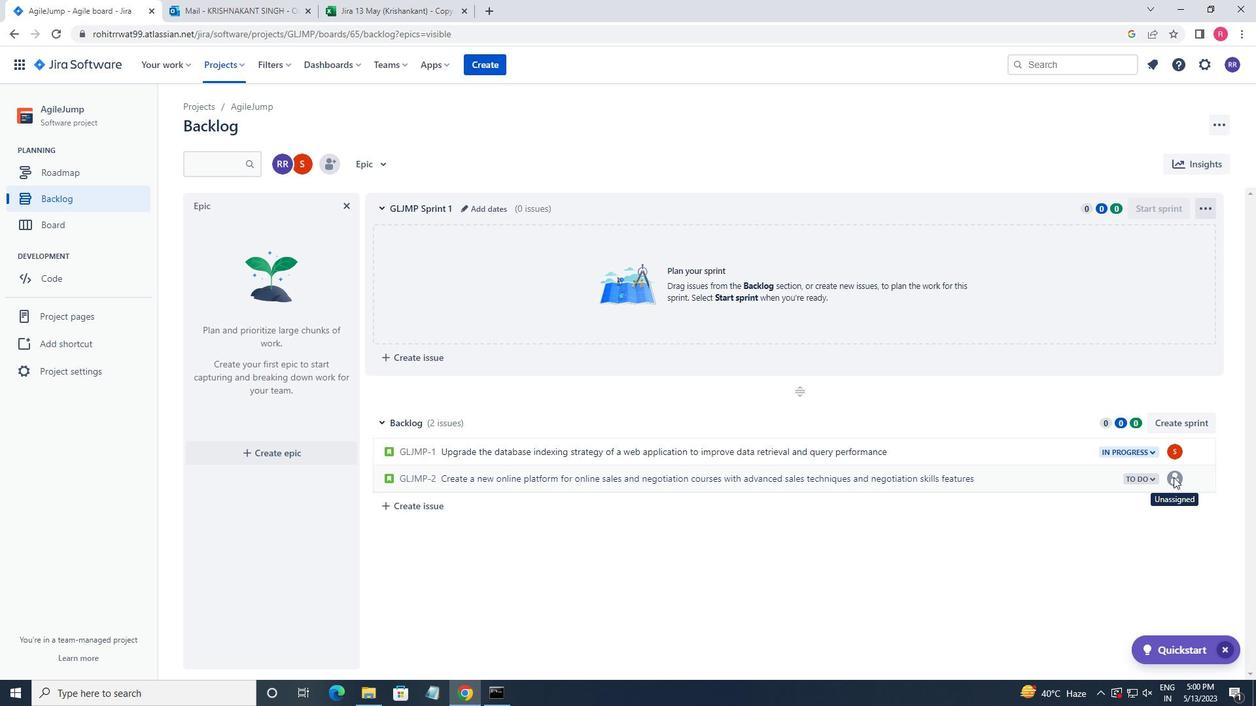 
Action: Mouse moved to (1173, 476)
Screenshot: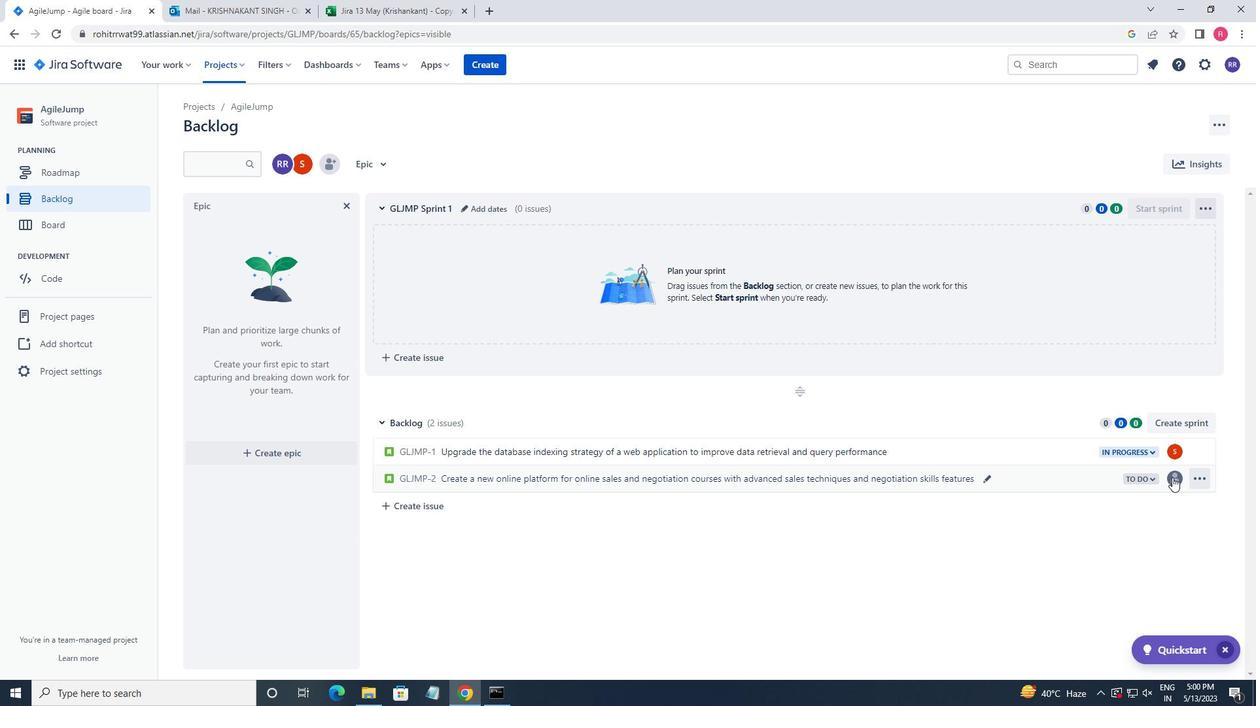 
Action: Mouse pressed left at (1173, 476)
Screenshot: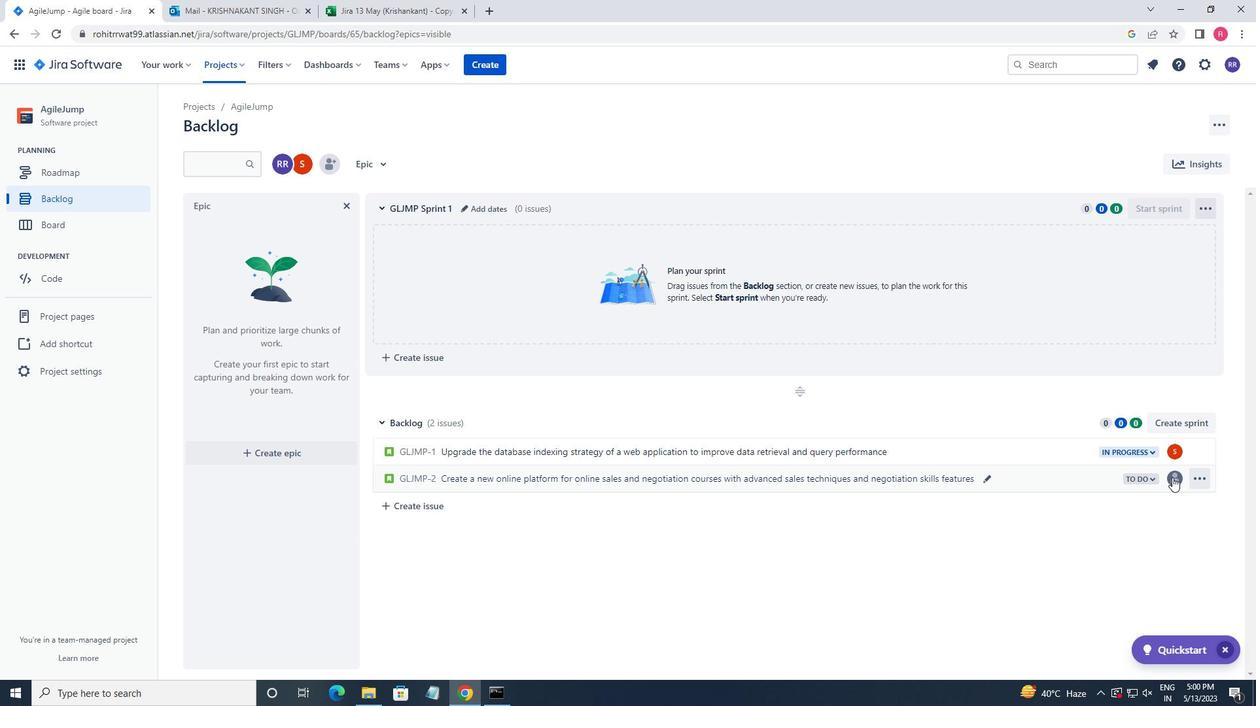 
Action: Mouse moved to (1174, 475)
Screenshot: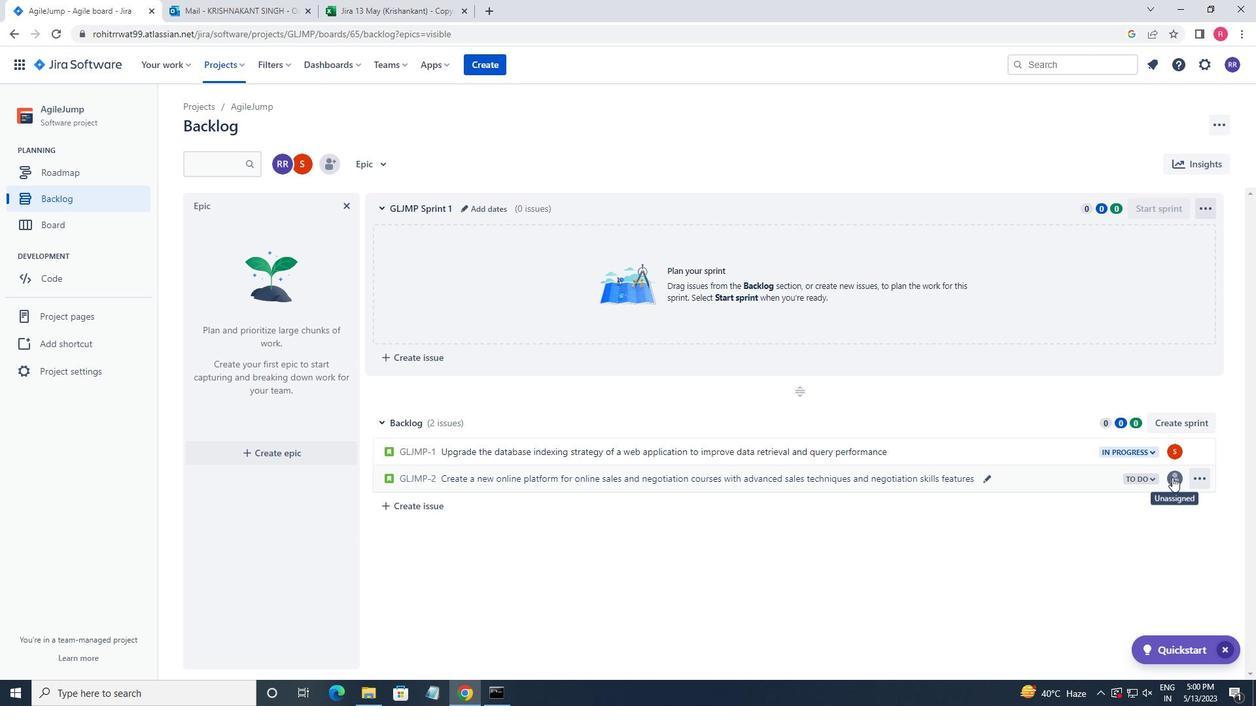 
Action: Key pressed SOFTAGE.2
Screenshot: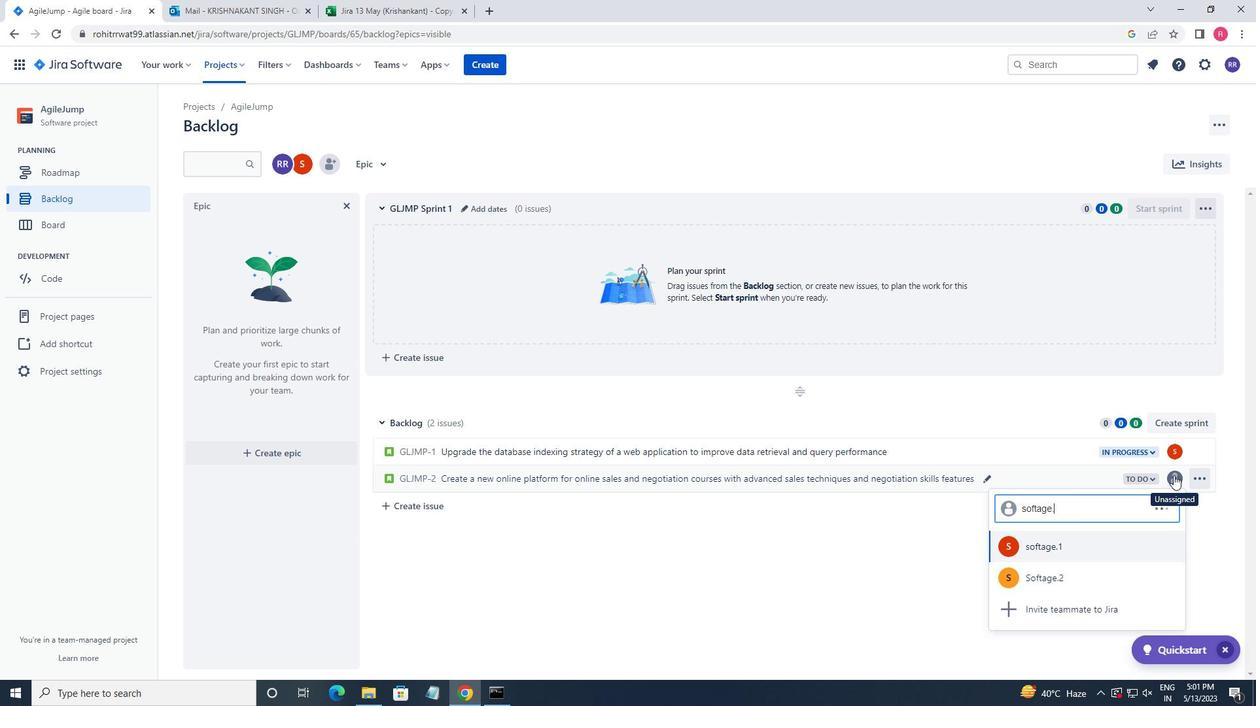 
Action: Mouse moved to (1085, 541)
Screenshot: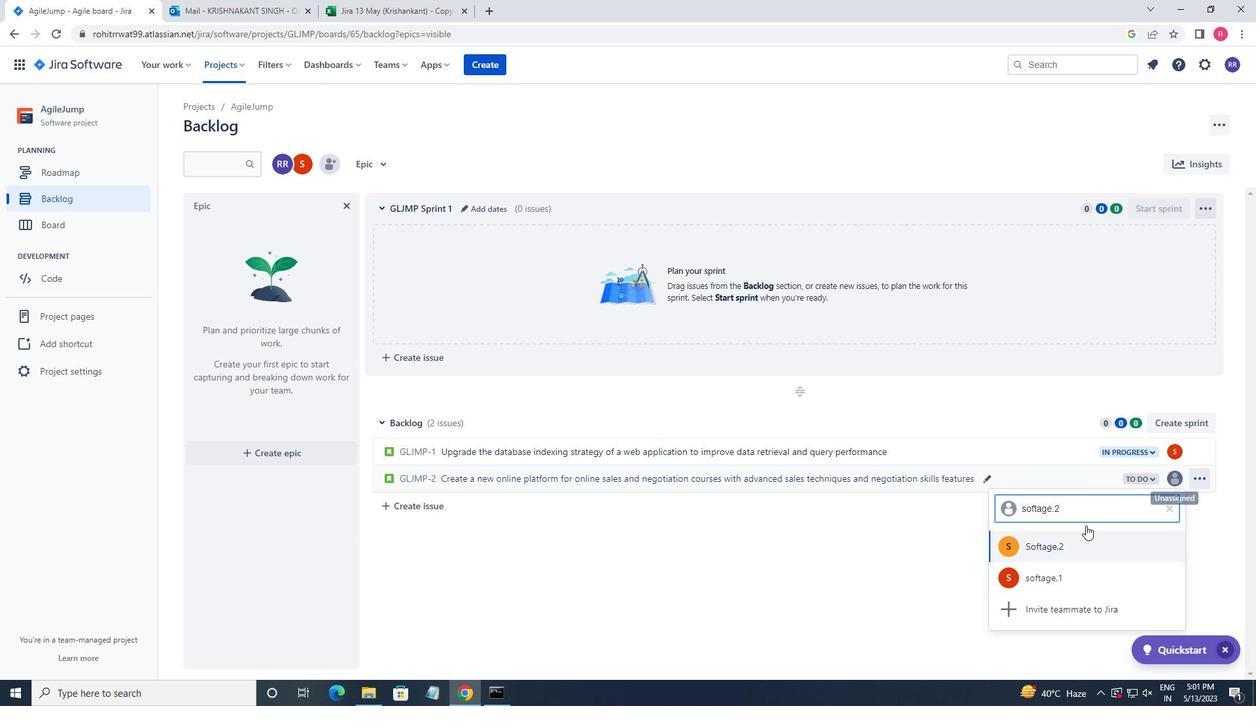 
Action: Mouse pressed left at (1085, 541)
Screenshot: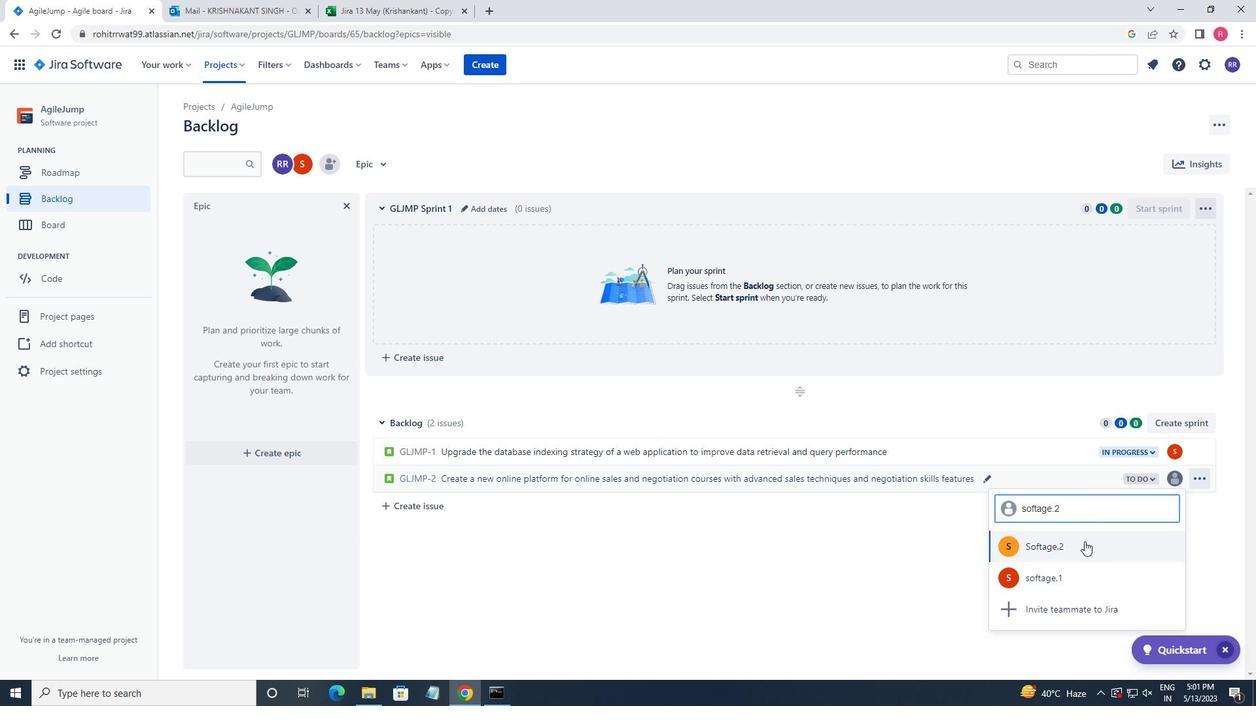 
Action: Mouse moved to (1139, 477)
Screenshot: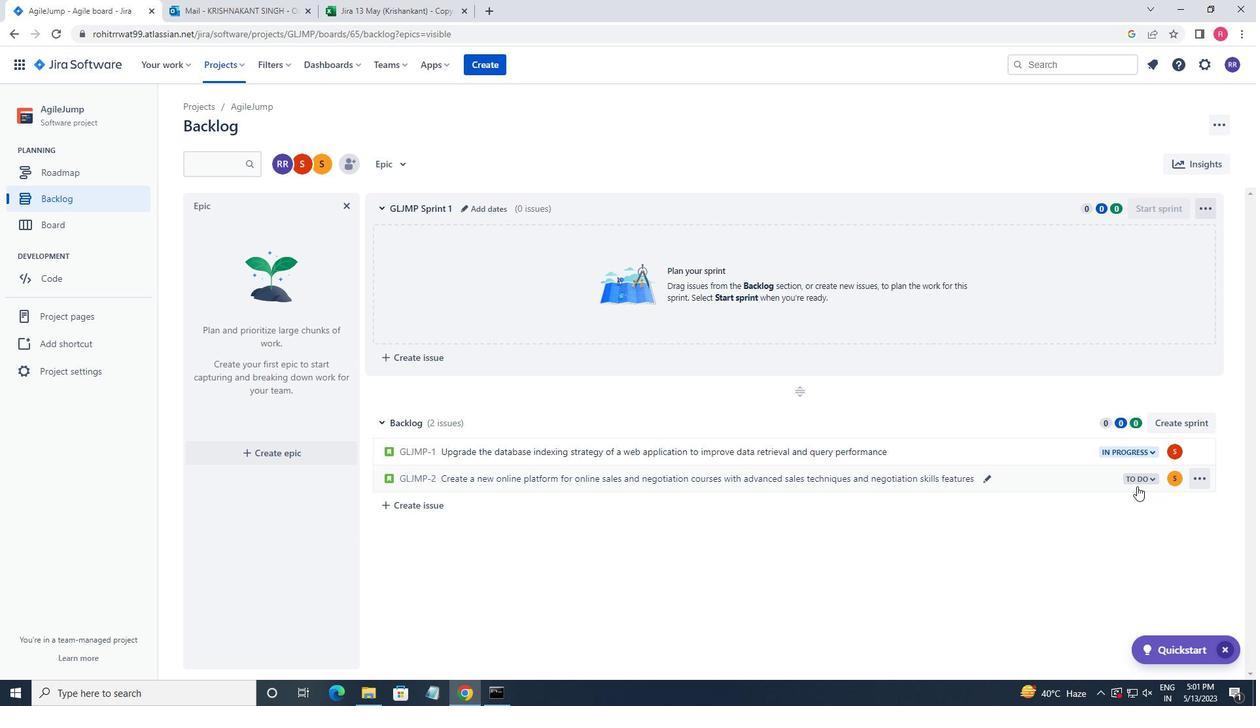 
Action: Mouse pressed left at (1139, 477)
Screenshot: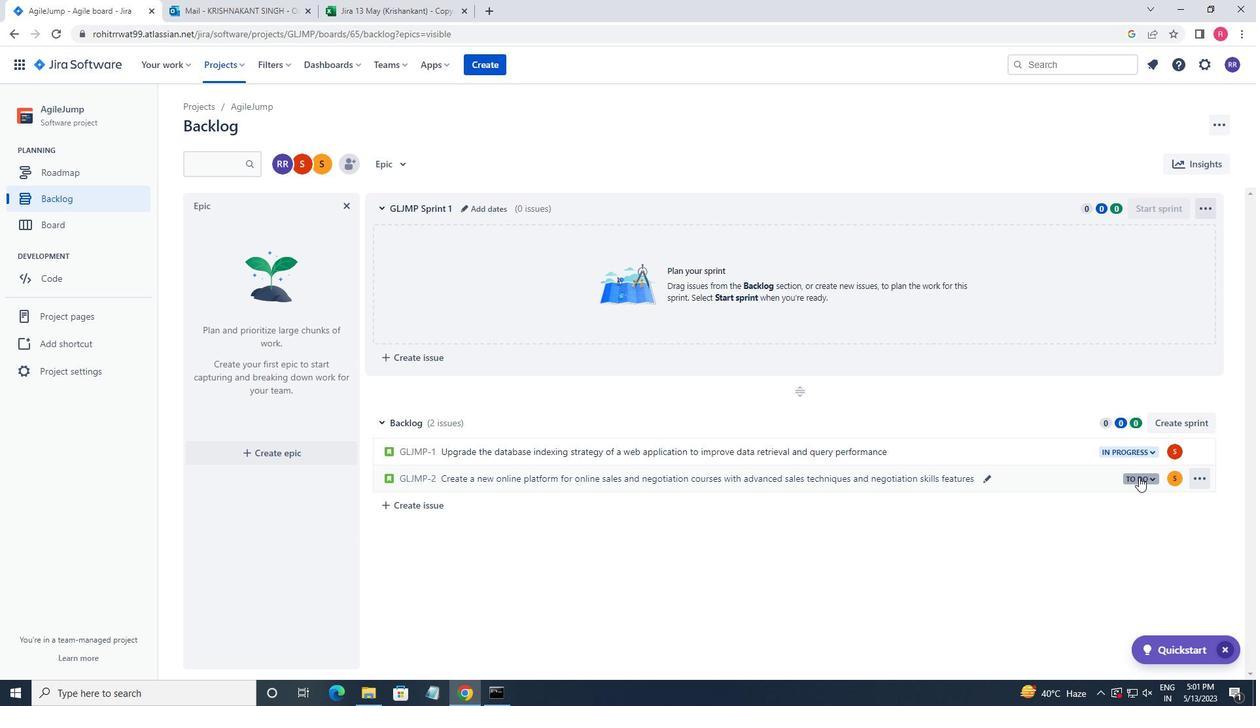 
Action: Mouse moved to (1051, 499)
Screenshot: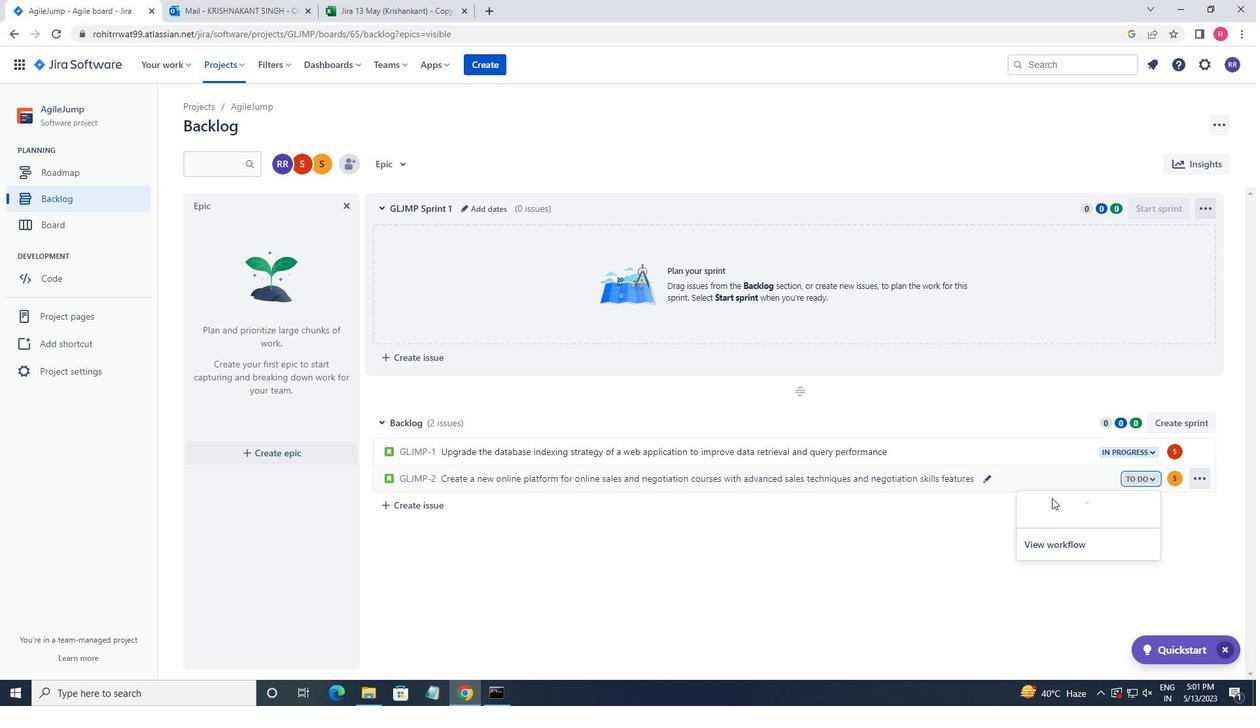 
Action: Mouse pressed left at (1051, 499)
Screenshot: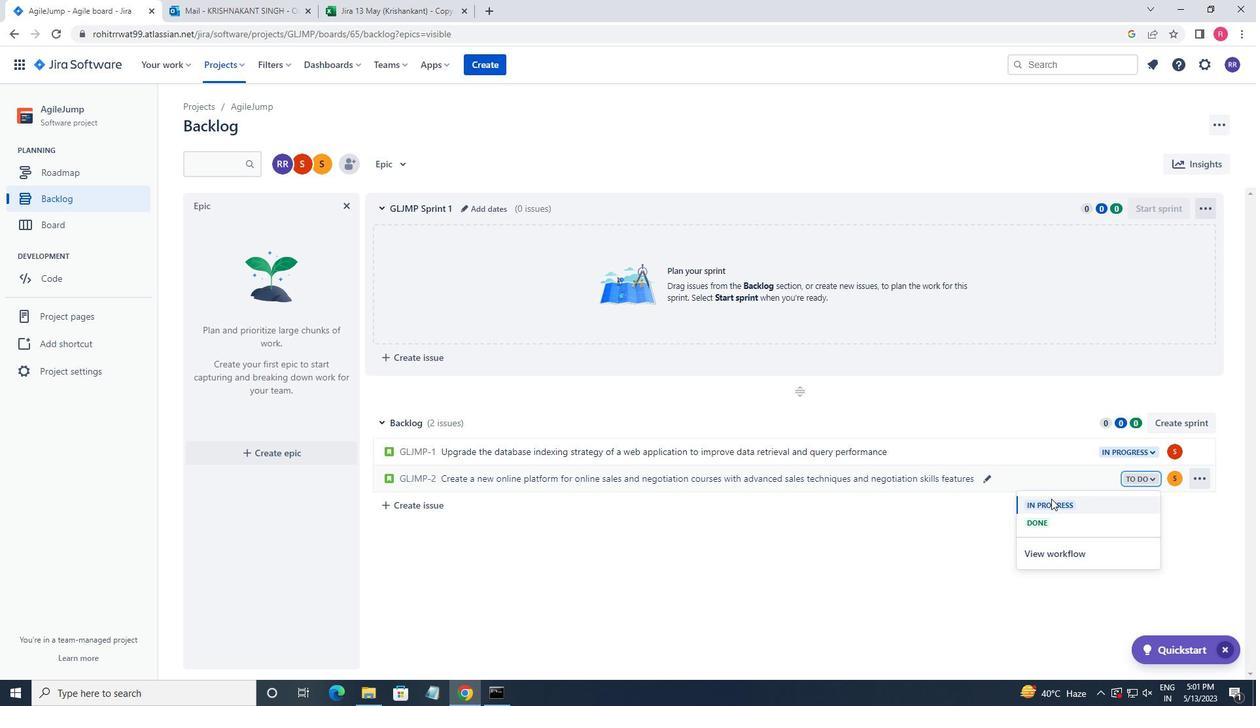 
Action: Mouse moved to (1051, 499)
Screenshot: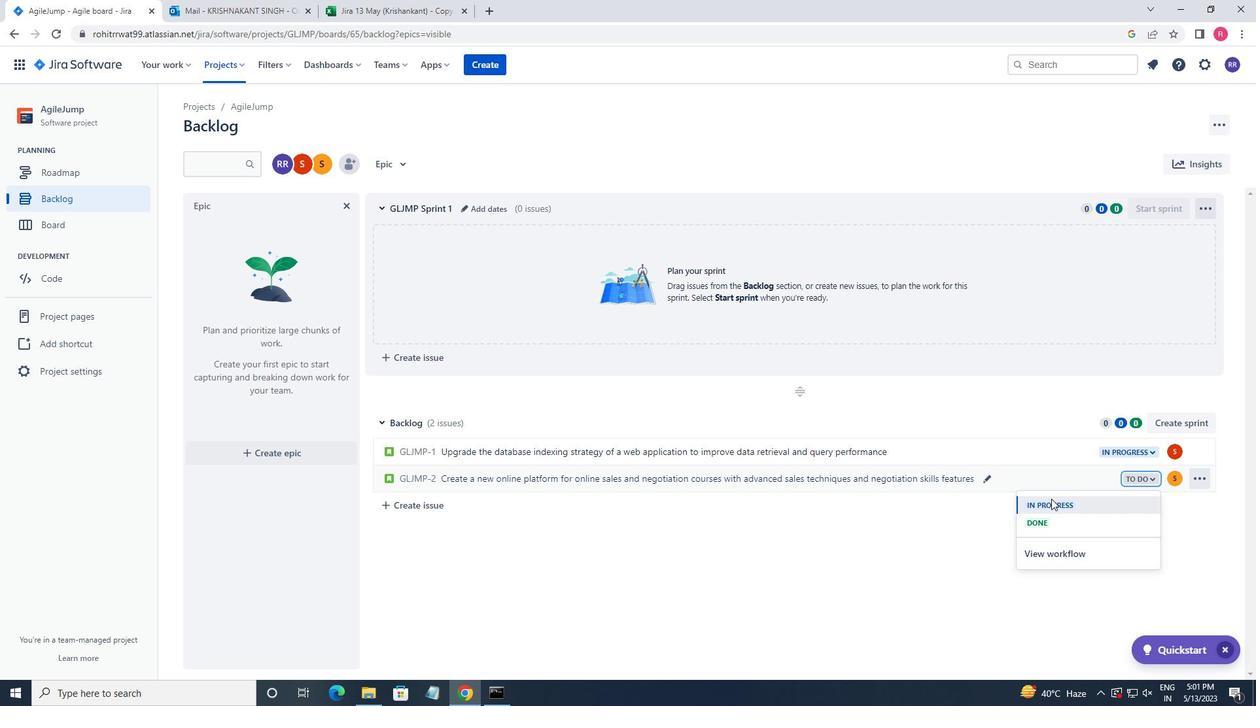 
